 Task: Add Sprouts Organic Lemon Juice to the cart.
Action: Mouse pressed left at (15, 79)
Screenshot: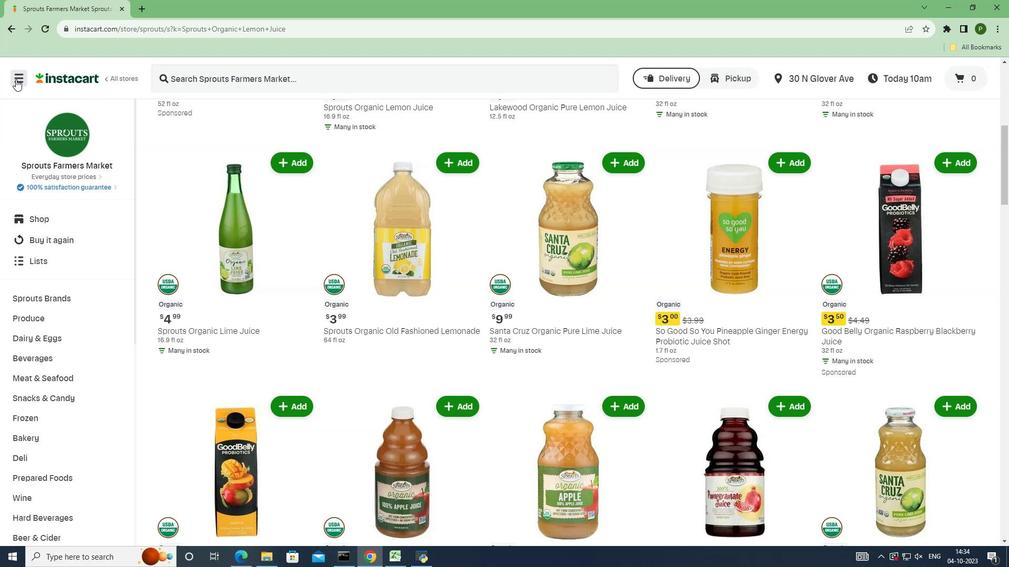 
Action: Mouse moved to (24, 289)
Screenshot: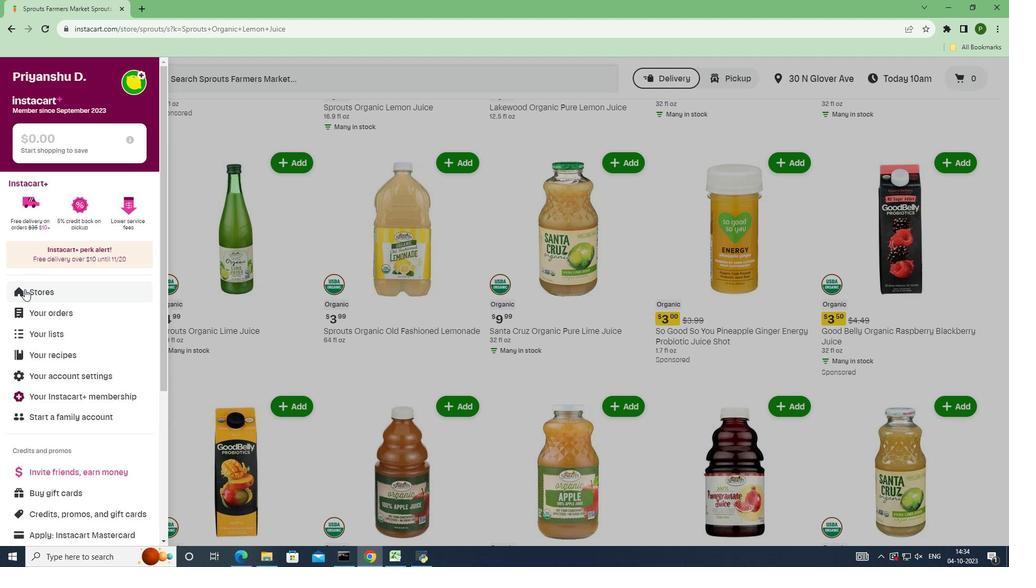 
Action: Mouse pressed left at (24, 289)
Screenshot: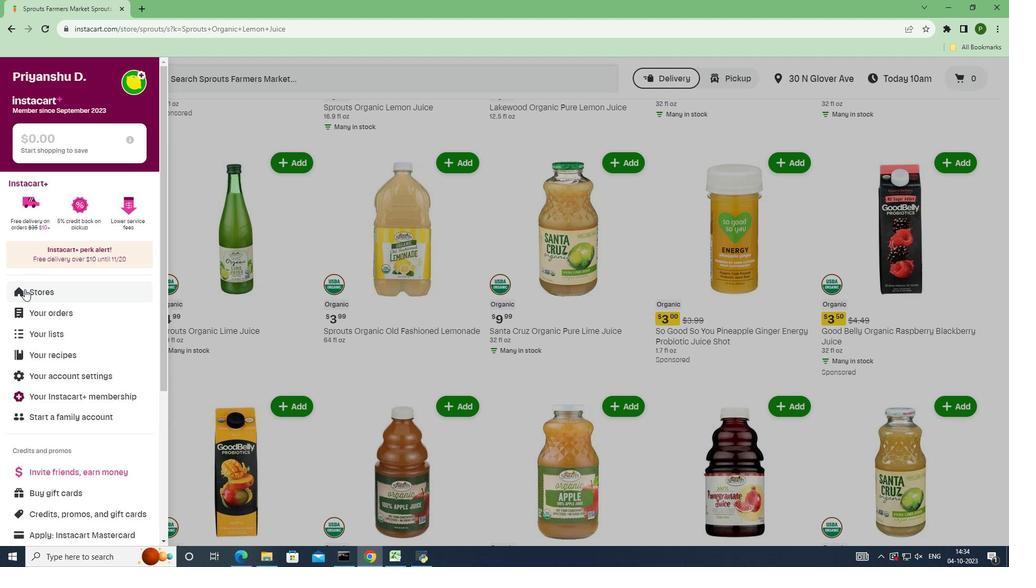 
Action: Mouse moved to (243, 132)
Screenshot: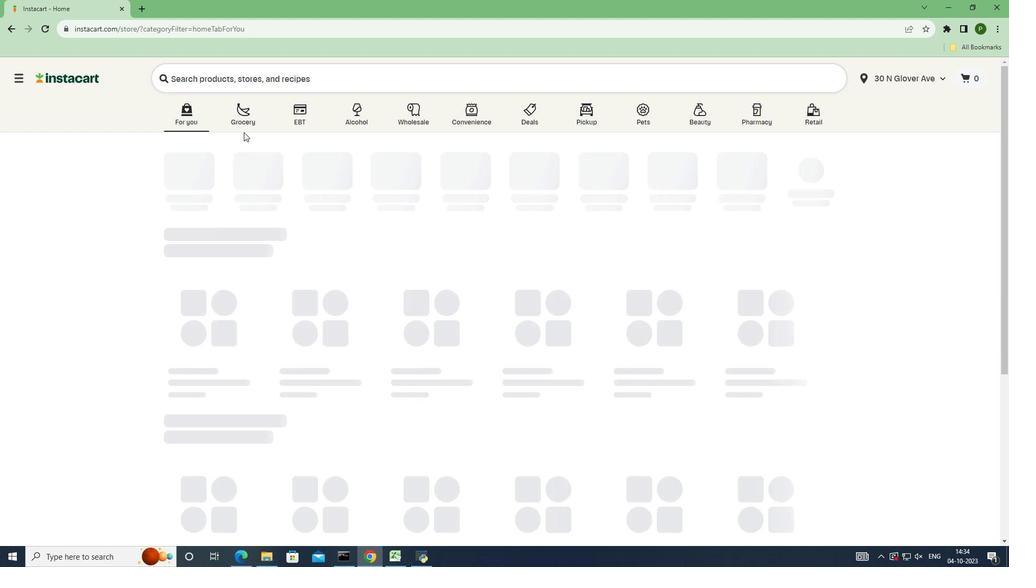 
Action: Mouse pressed left at (243, 132)
Screenshot: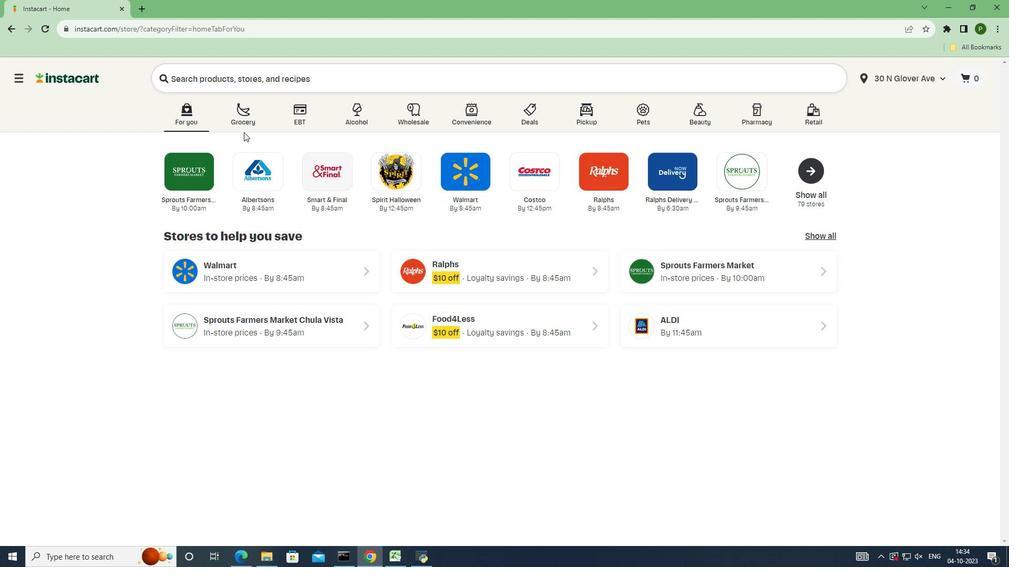 
Action: Mouse moved to (261, 120)
Screenshot: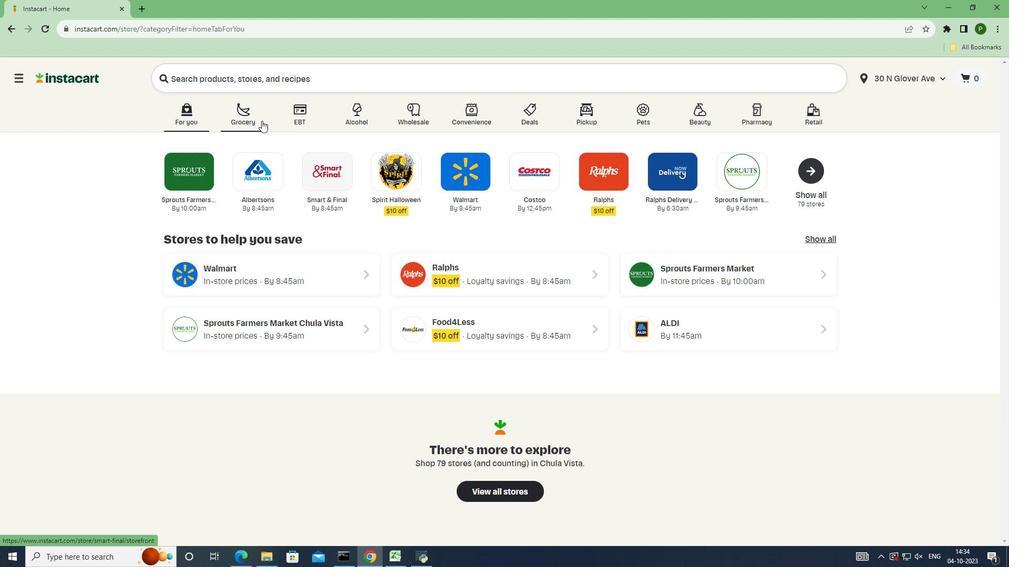 
Action: Mouse pressed left at (261, 120)
Screenshot: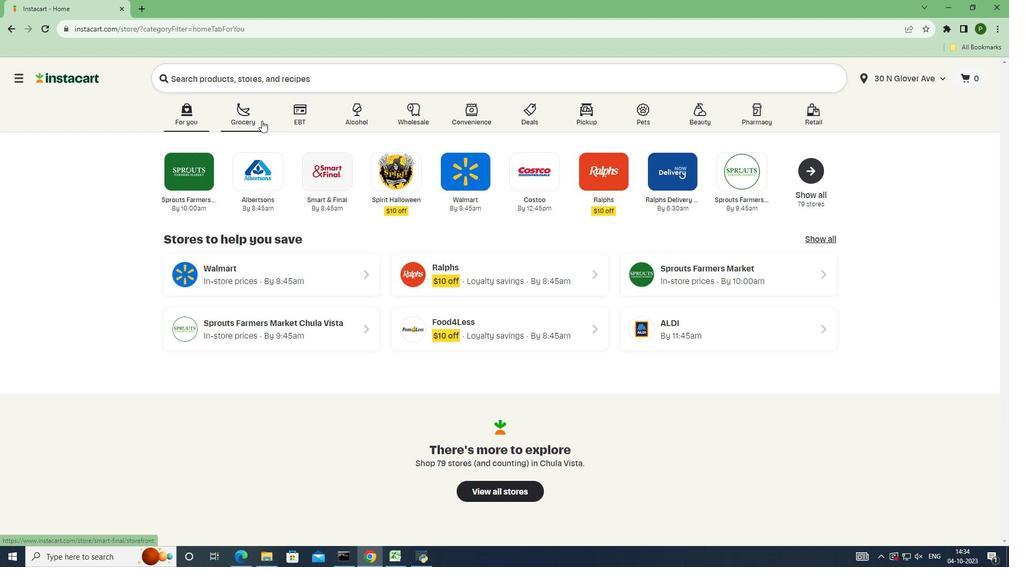 
Action: Mouse moved to (643, 235)
Screenshot: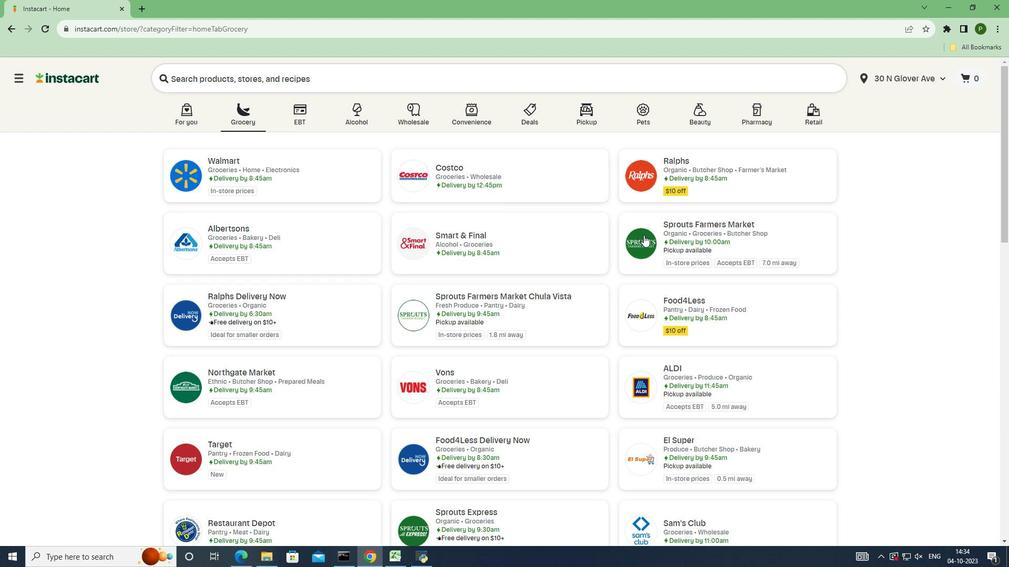
Action: Mouse pressed left at (643, 235)
Screenshot: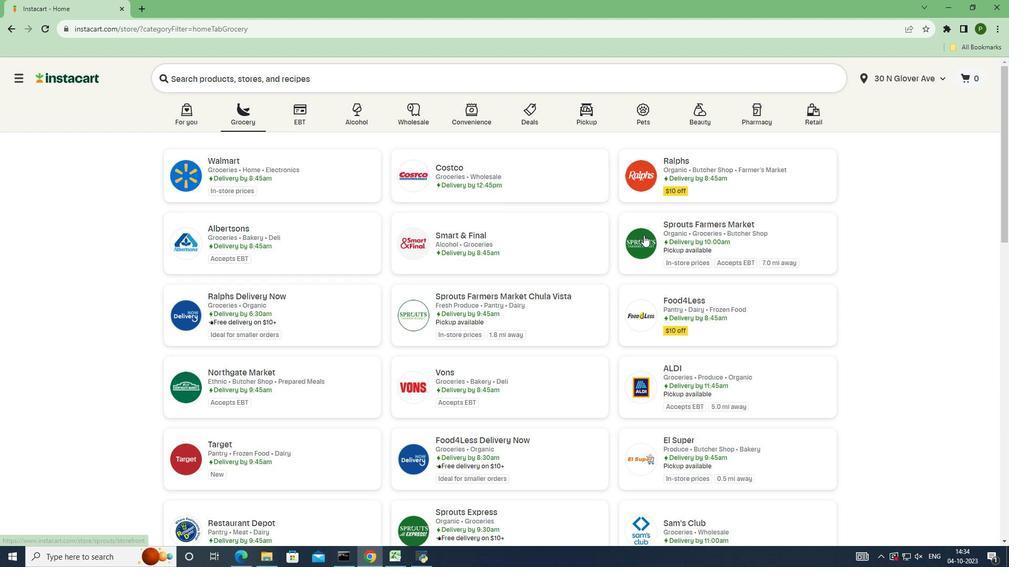 
Action: Mouse moved to (94, 294)
Screenshot: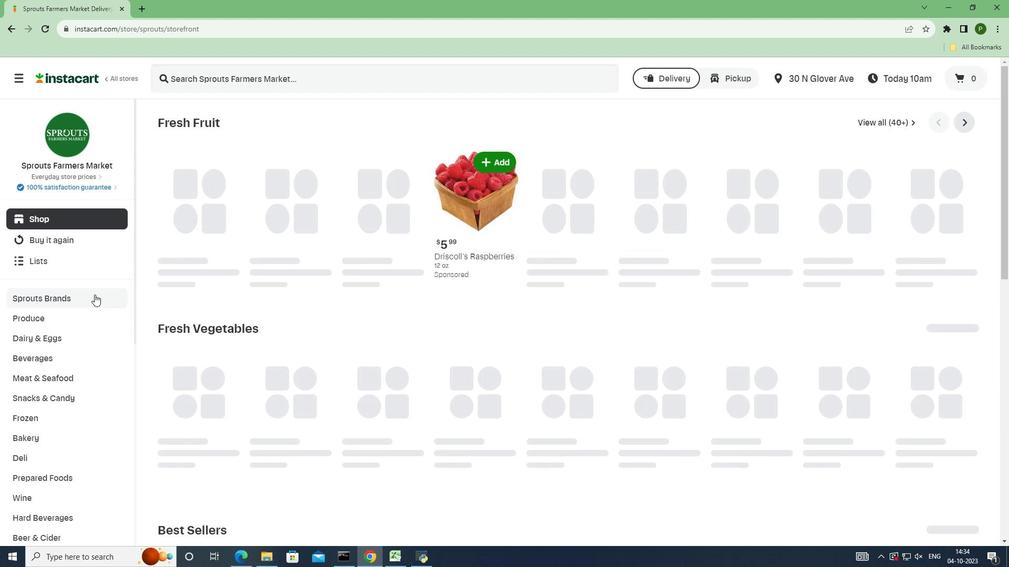
Action: Mouse pressed left at (94, 294)
Screenshot: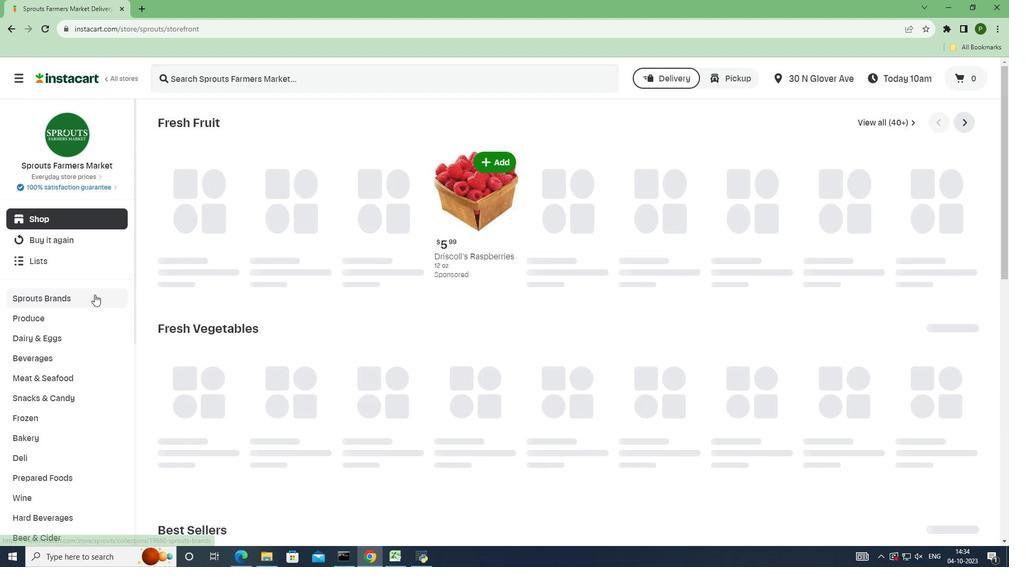 
Action: Mouse moved to (63, 374)
Screenshot: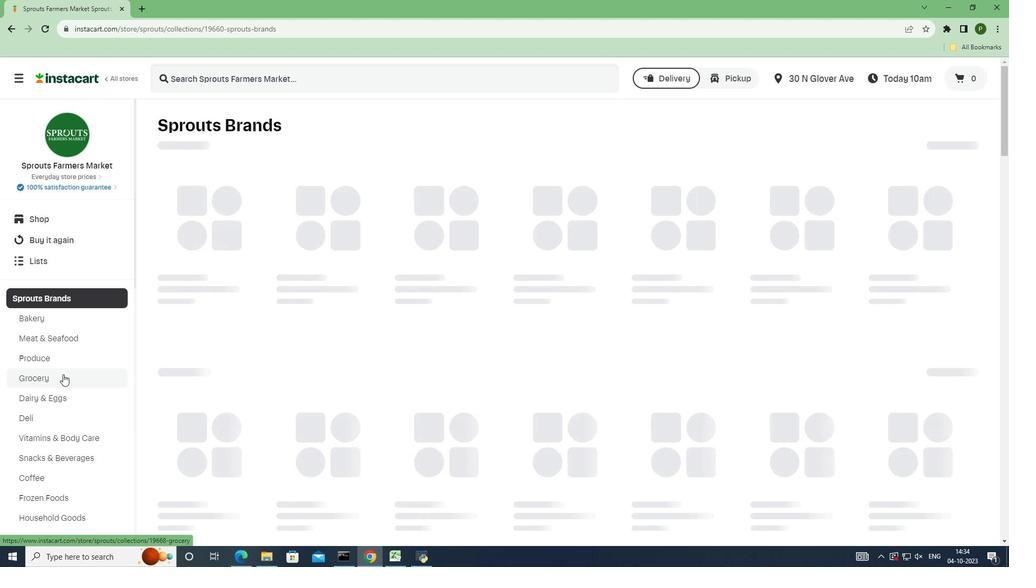 
Action: Mouse pressed left at (63, 374)
Screenshot: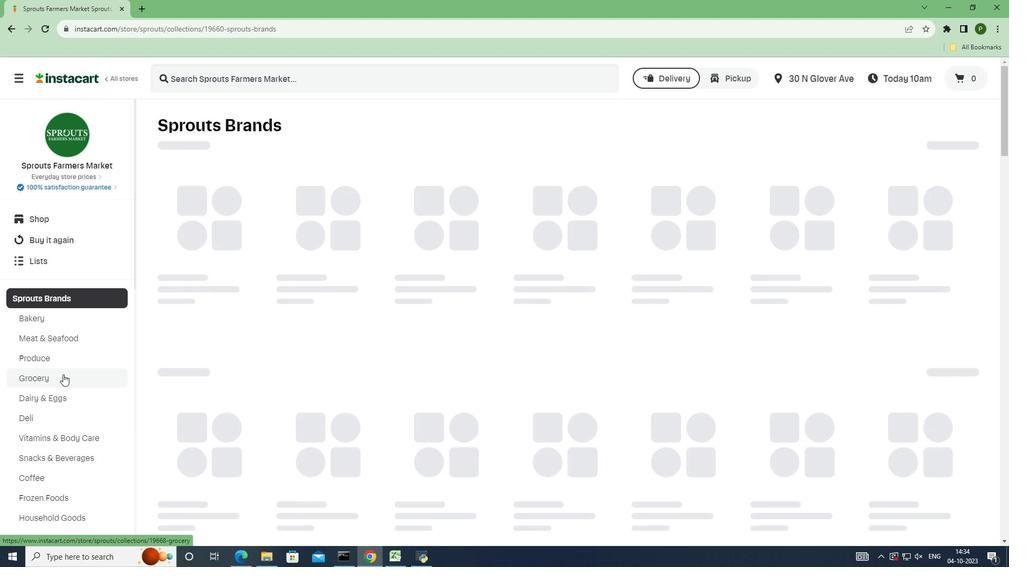 
Action: Mouse moved to (189, 217)
Screenshot: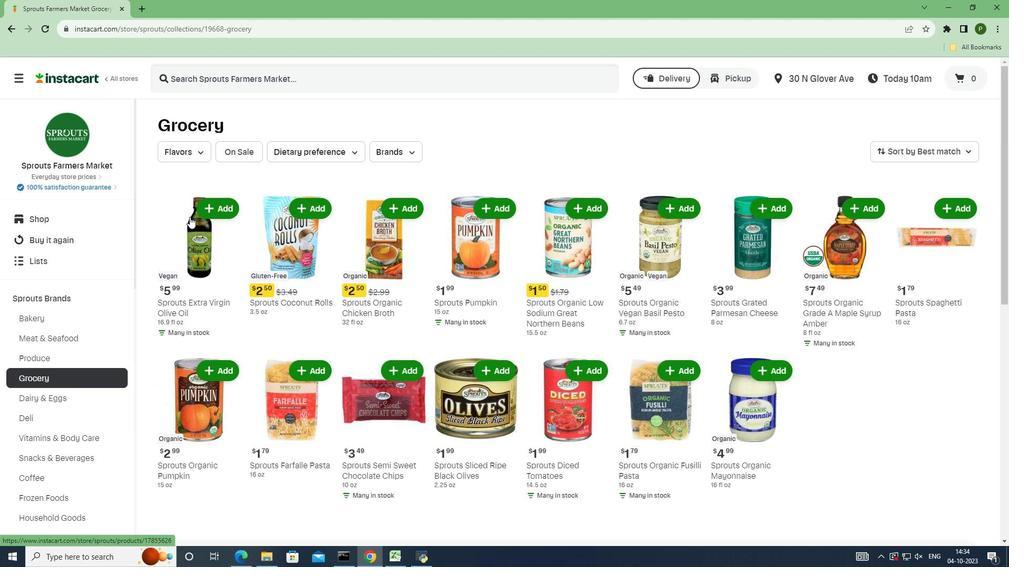 
Action: Mouse scrolled (189, 216) with delta (0, 0)
Screenshot: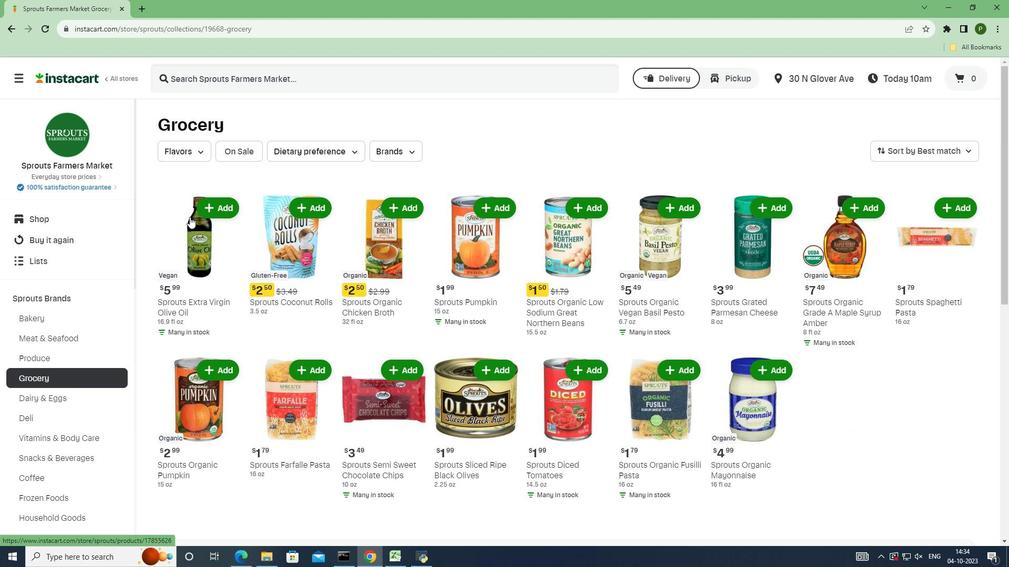
Action: Mouse scrolled (189, 216) with delta (0, 0)
Screenshot: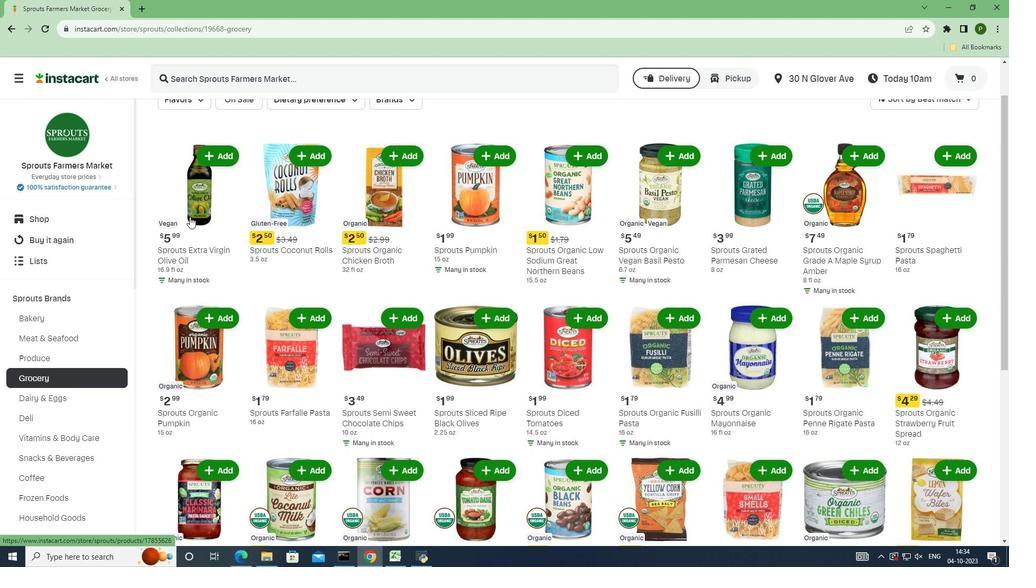 
Action: Mouse scrolled (189, 216) with delta (0, 0)
Screenshot: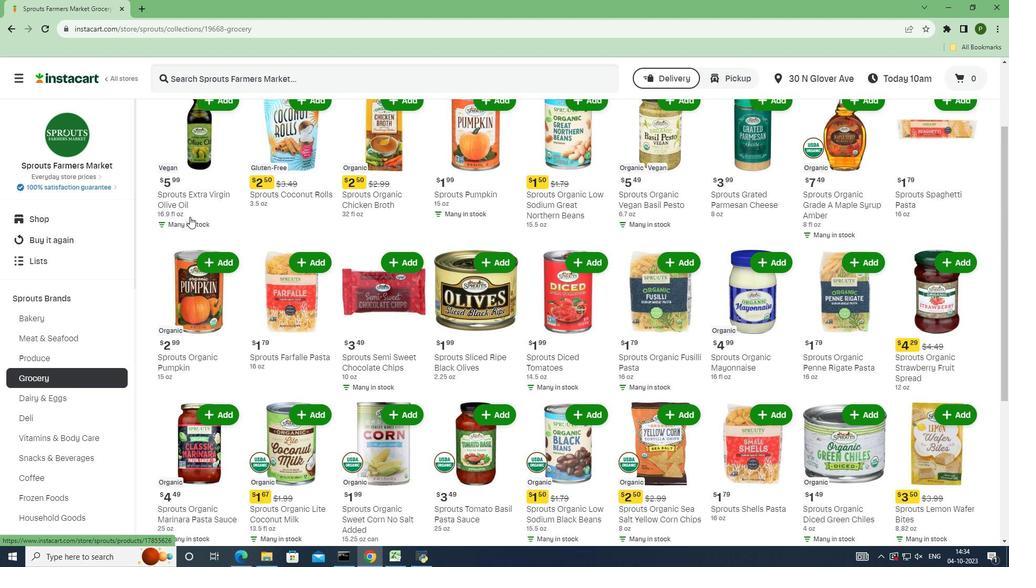
Action: Mouse scrolled (189, 216) with delta (0, 0)
Screenshot: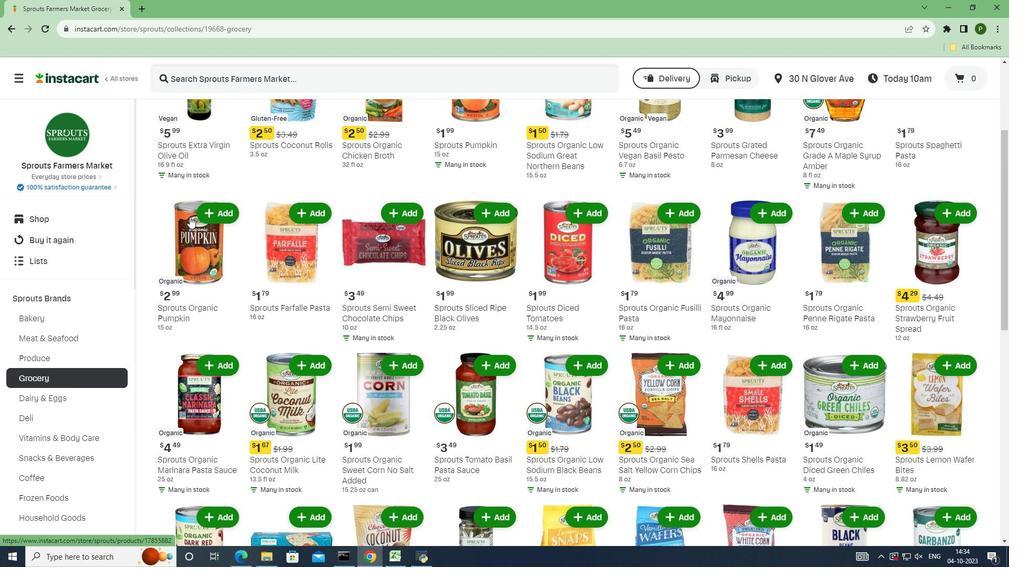 
Action: Mouse scrolled (189, 216) with delta (0, 0)
Screenshot: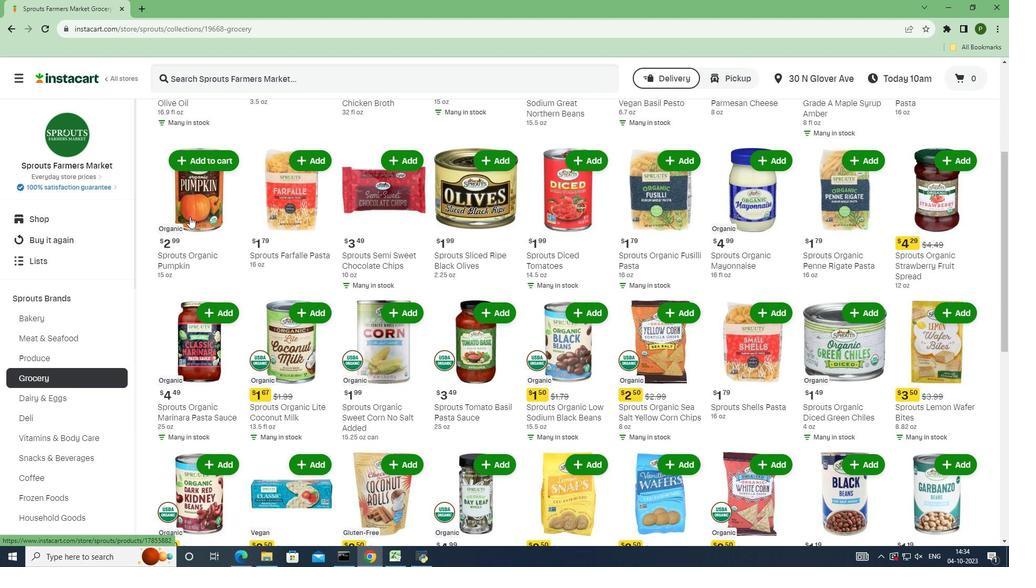 
Action: Mouse scrolled (189, 216) with delta (0, 0)
Screenshot: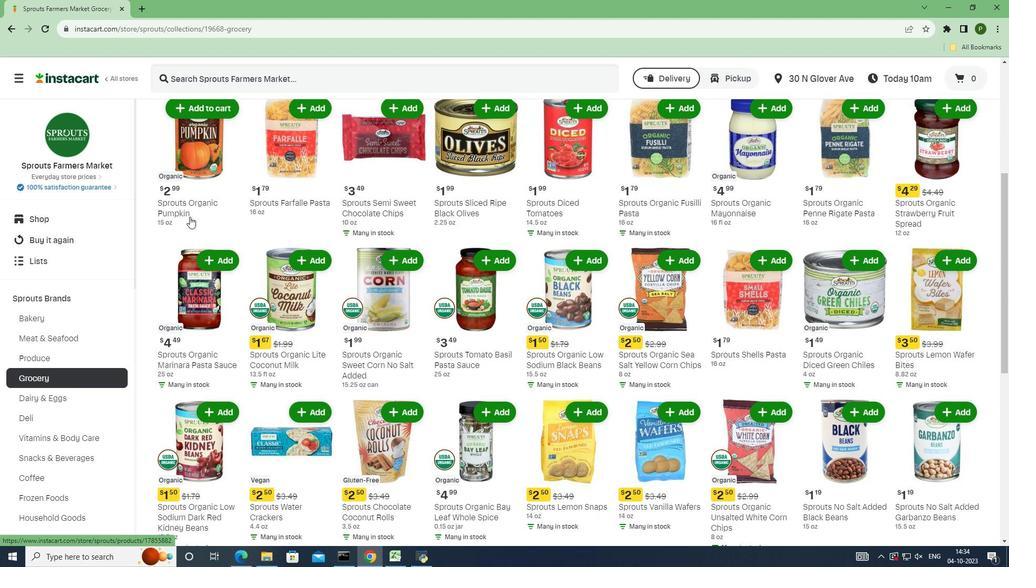 
Action: Mouse scrolled (189, 216) with delta (0, 0)
Screenshot: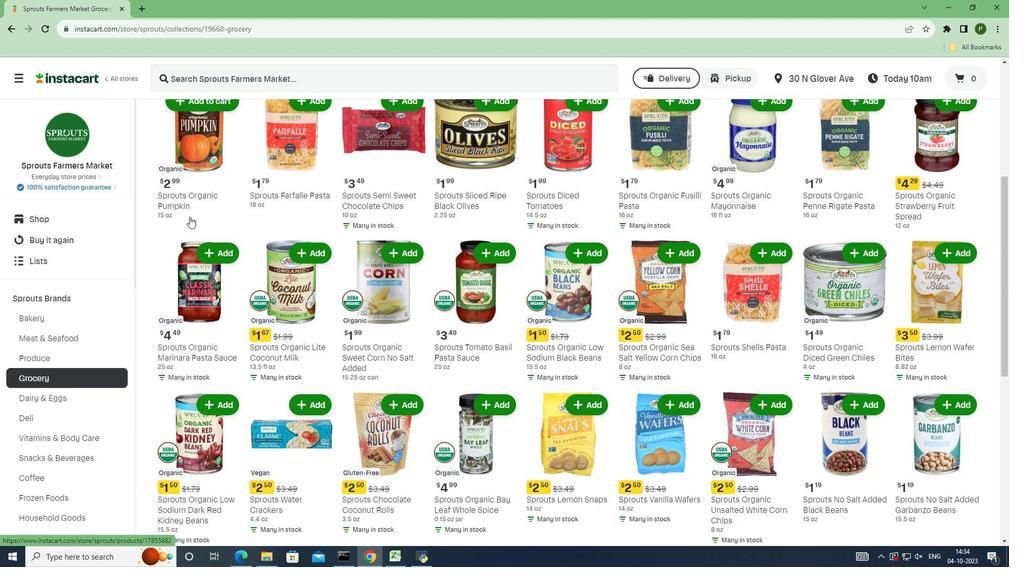 
Action: Mouse scrolled (189, 216) with delta (0, 0)
Screenshot: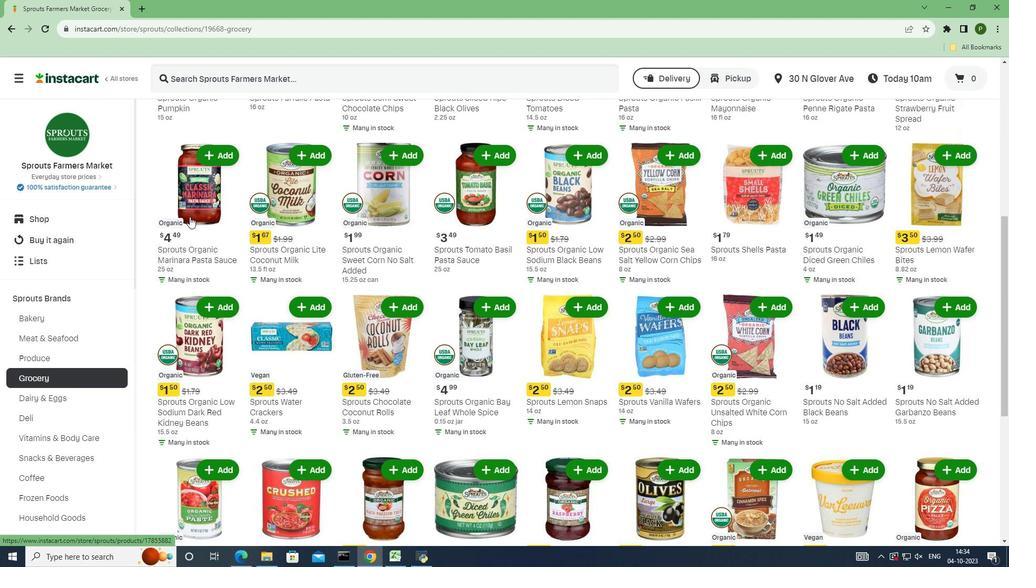 
Action: Mouse scrolled (189, 216) with delta (0, 0)
Screenshot: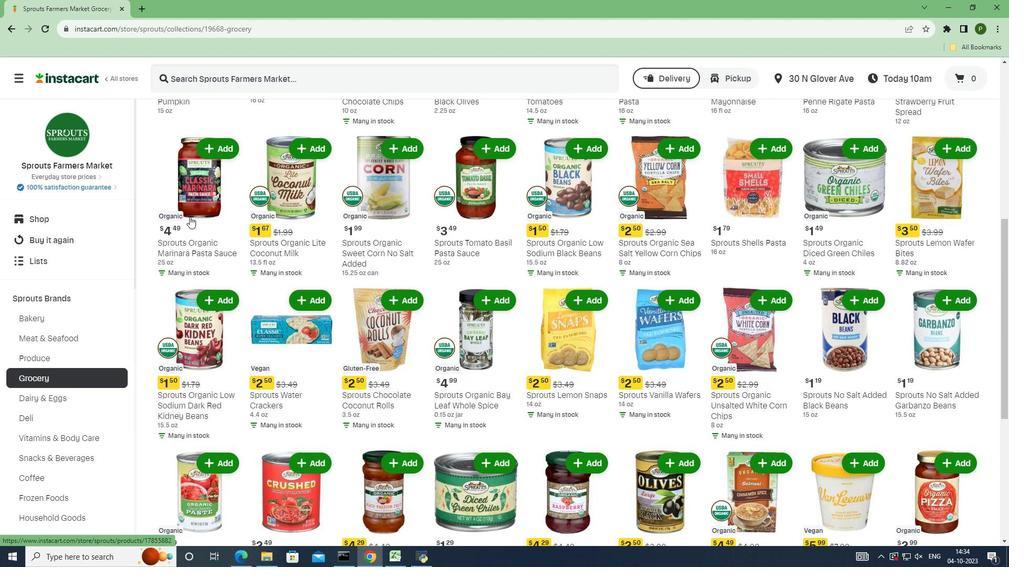 
Action: Mouse scrolled (189, 216) with delta (0, 0)
Screenshot: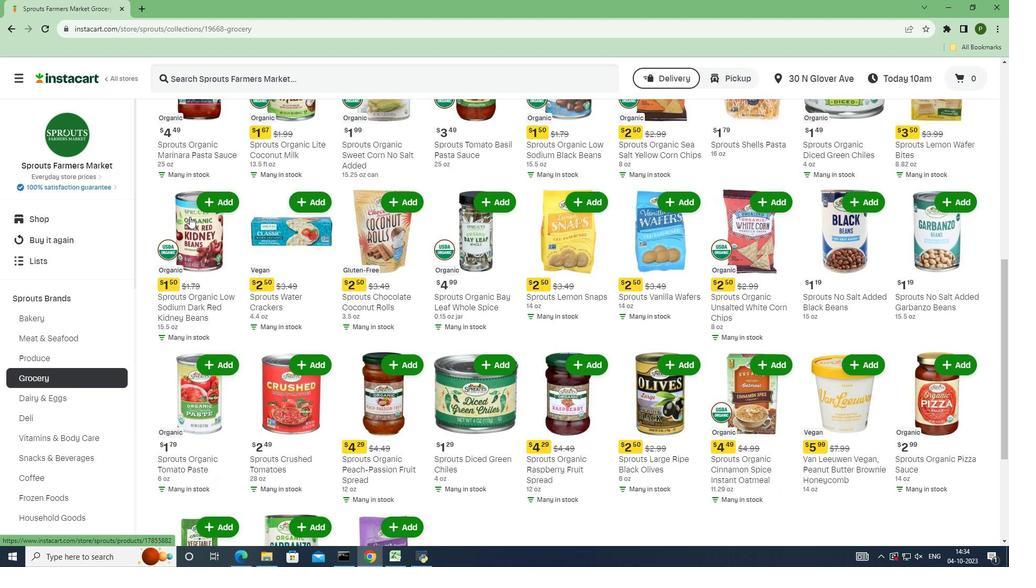 
Action: Mouse scrolled (189, 216) with delta (0, 0)
Screenshot: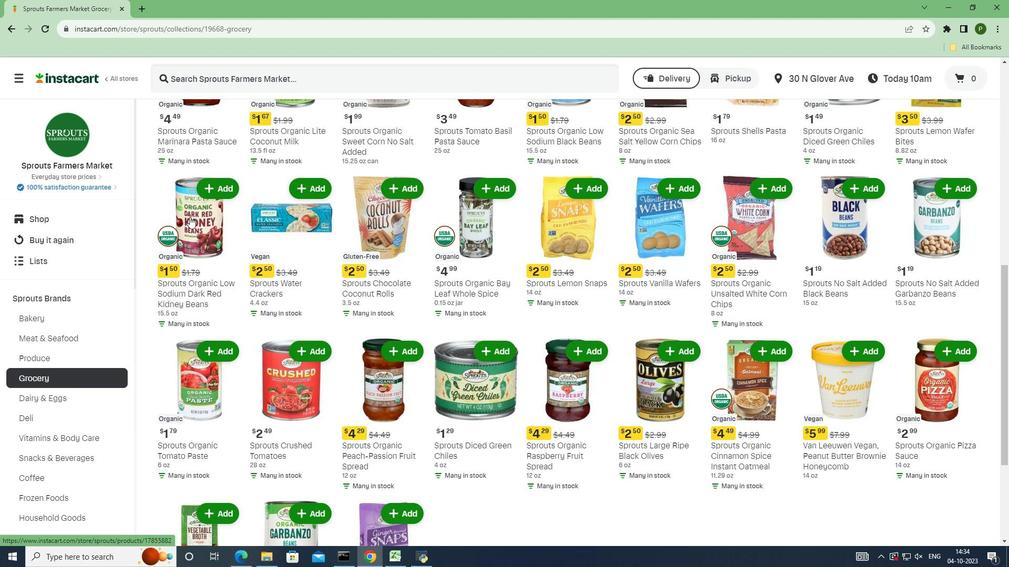 
Action: Mouse scrolled (189, 216) with delta (0, 0)
Screenshot: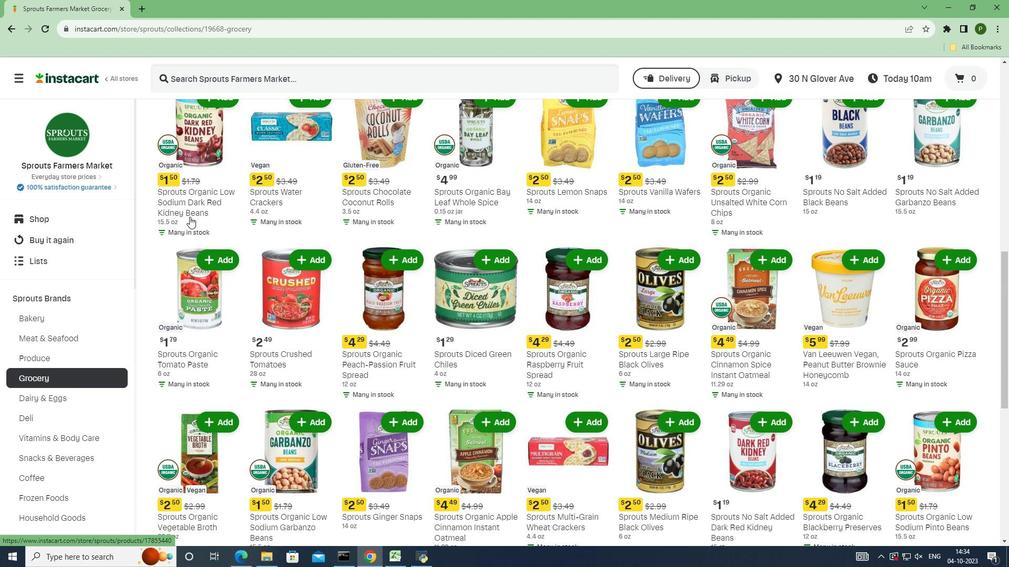 
Action: Mouse scrolled (189, 216) with delta (0, 0)
Screenshot: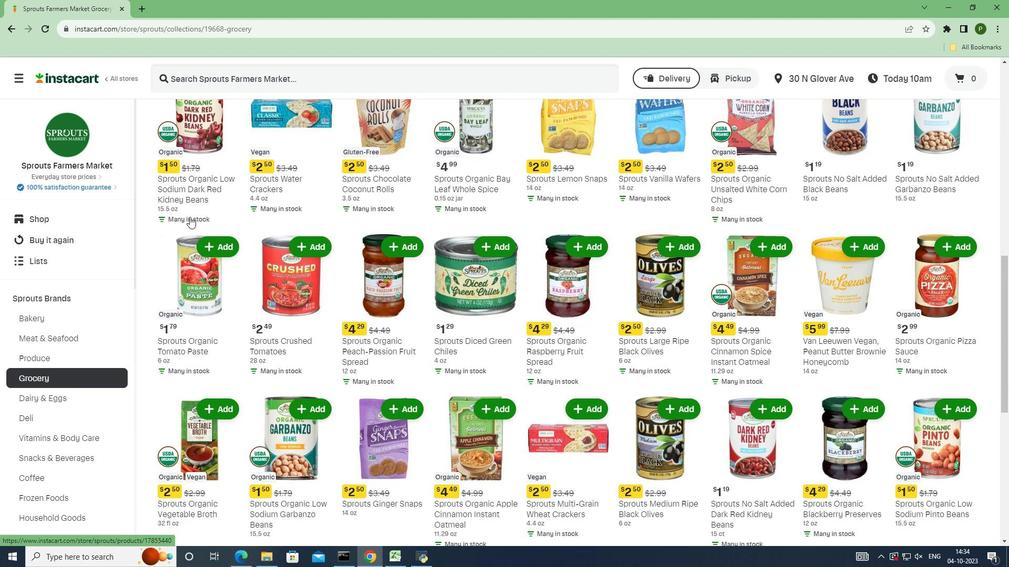 
Action: Mouse scrolled (189, 216) with delta (0, 0)
Screenshot: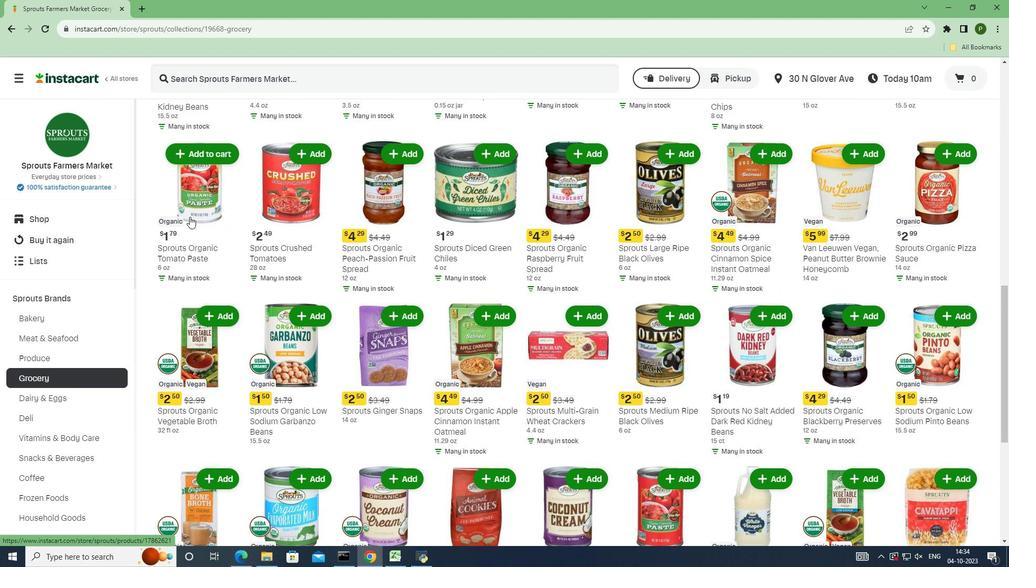 
Action: Mouse scrolled (189, 216) with delta (0, 0)
Screenshot: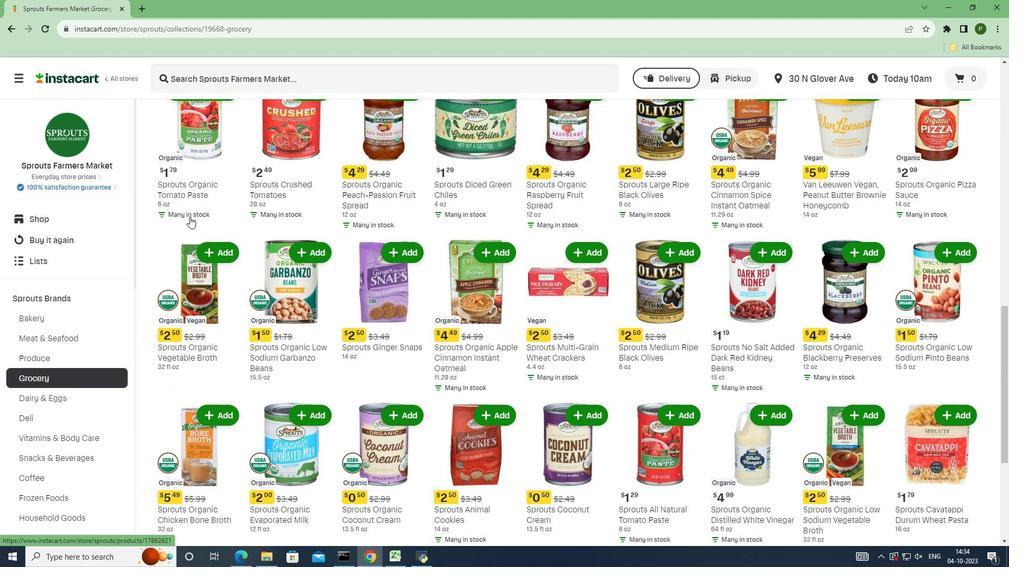 
Action: Mouse scrolled (189, 216) with delta (0, 0)
Screenshot: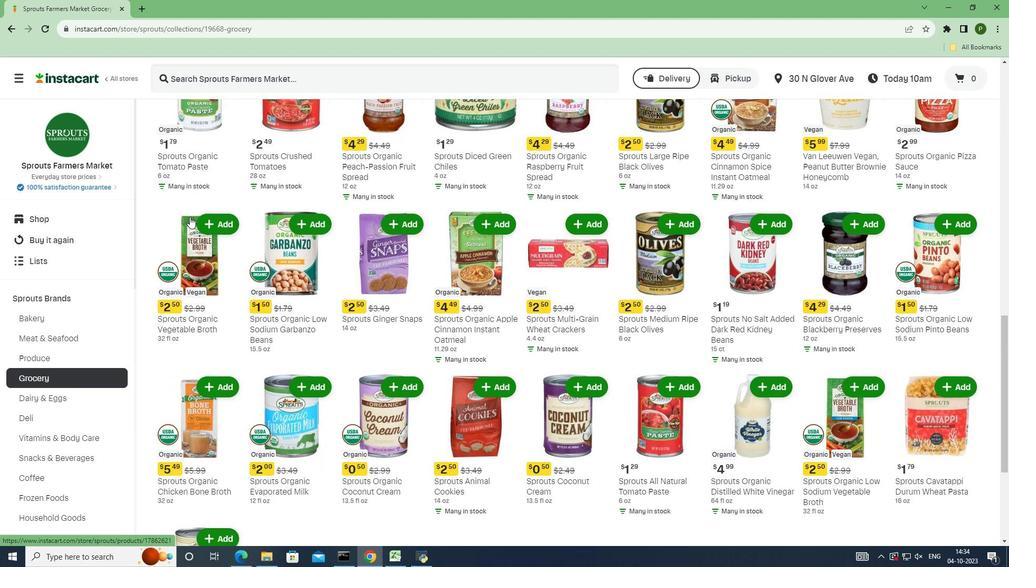 
Action: Mouse scrolled (189, 216) with delta (0, 0)
Screenshot: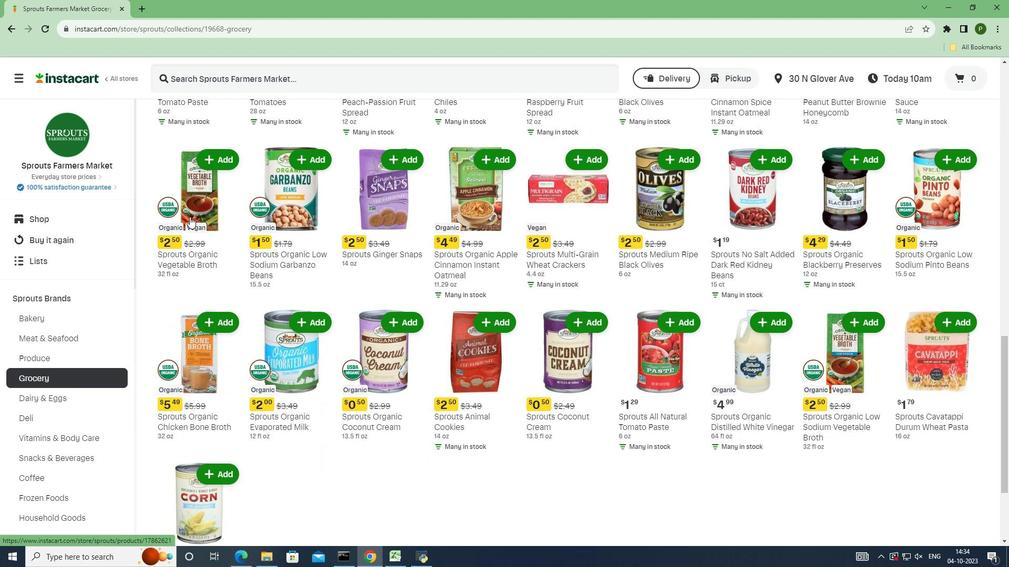 
Action: Mouse scrolled (189, 216) with delta (0, 0)
Screenshot: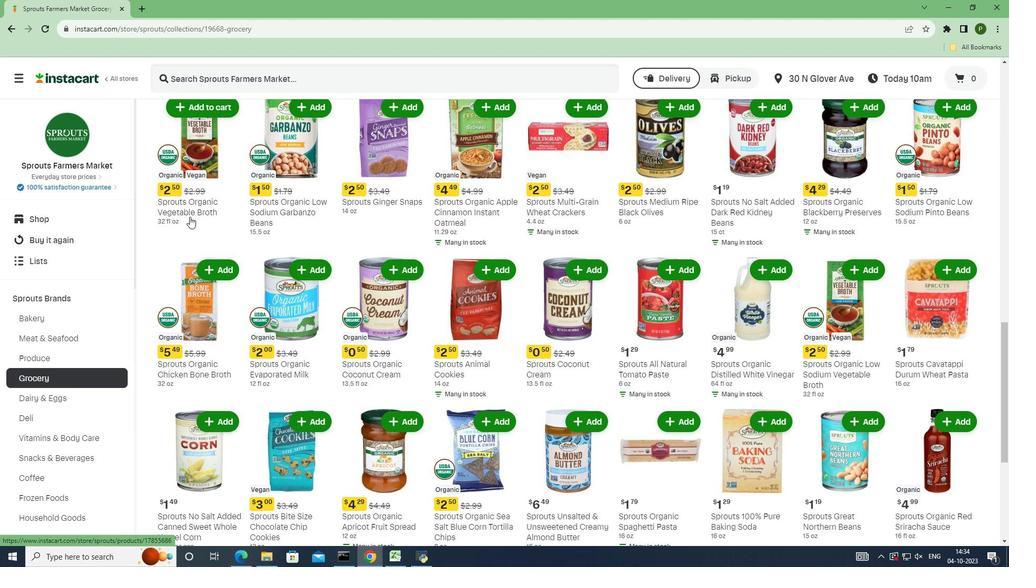 
Action: Mouse scrolled (189, 216) with delta (0, 0)
Screenshot: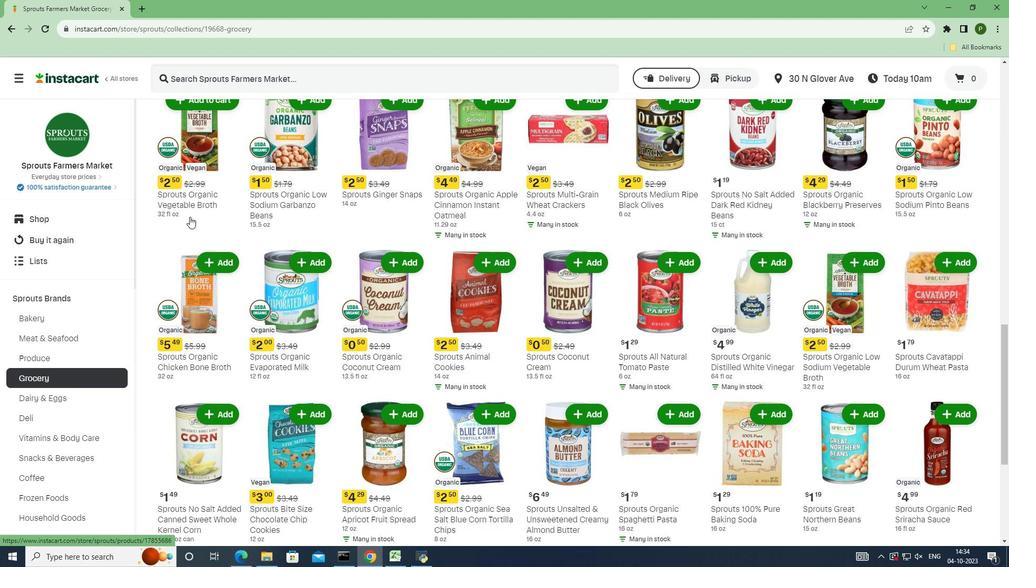 
Action: Mouse scrolled (189, 216) with delta (0, 0)
Screenshot: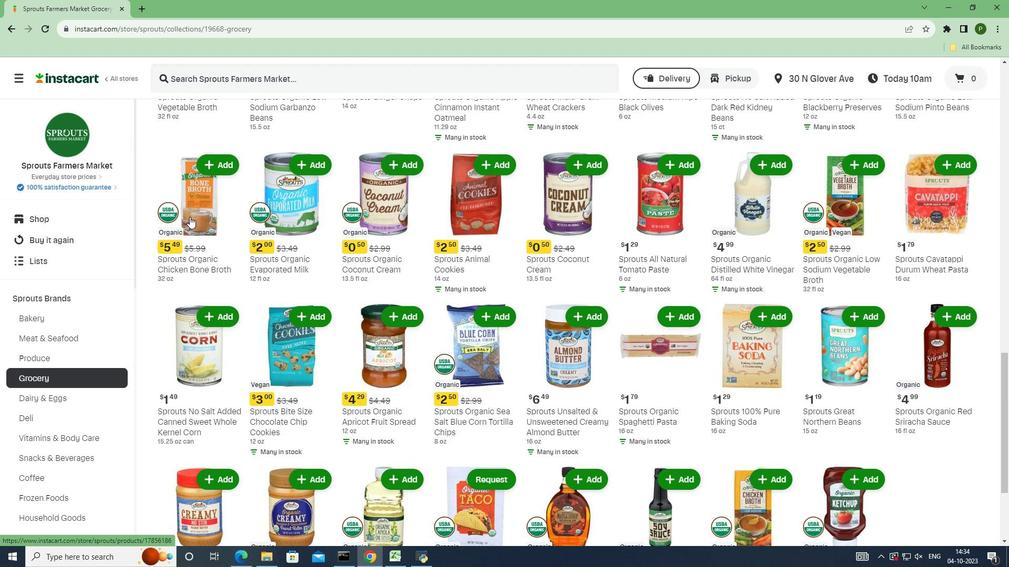 
Action: Mouse scrolled (189, 216) with delta (0, 0)
Screenshot: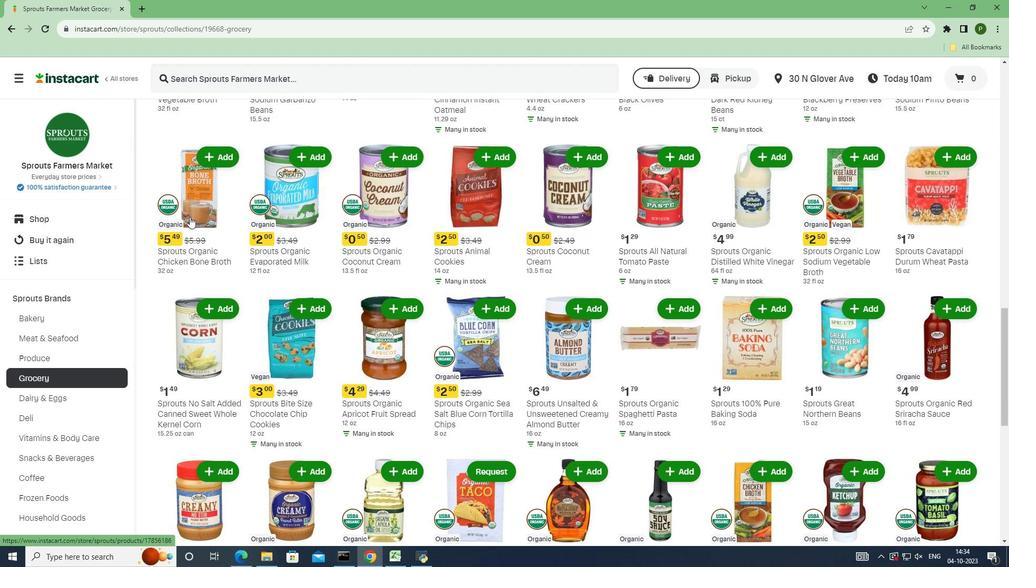 
Action: Mouse scrolled (189, 216) with delta (0, 0)
Screenshot: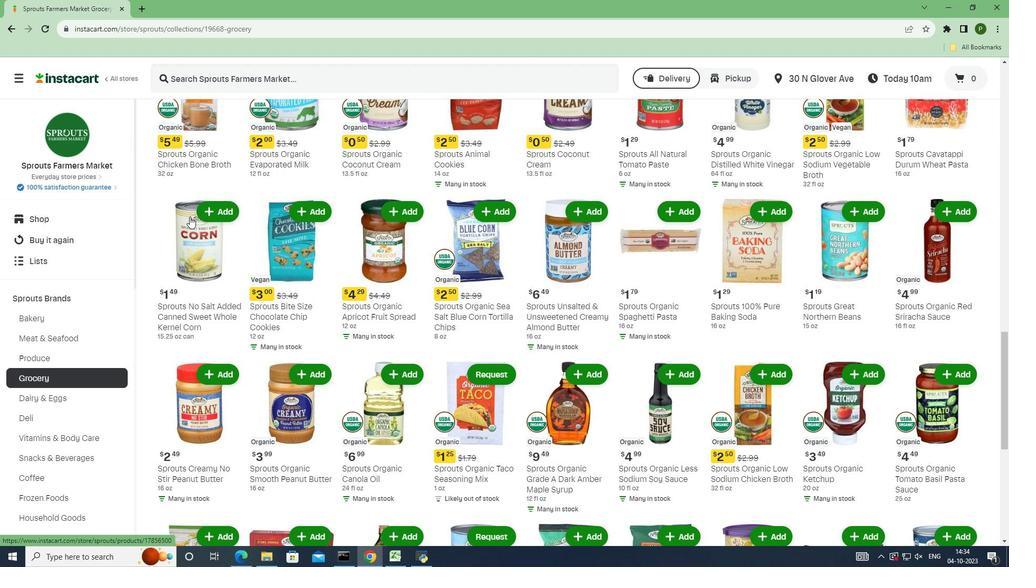 
Action: Mouse scrolled (189, 216) with delta (0, 0)
Screenshot: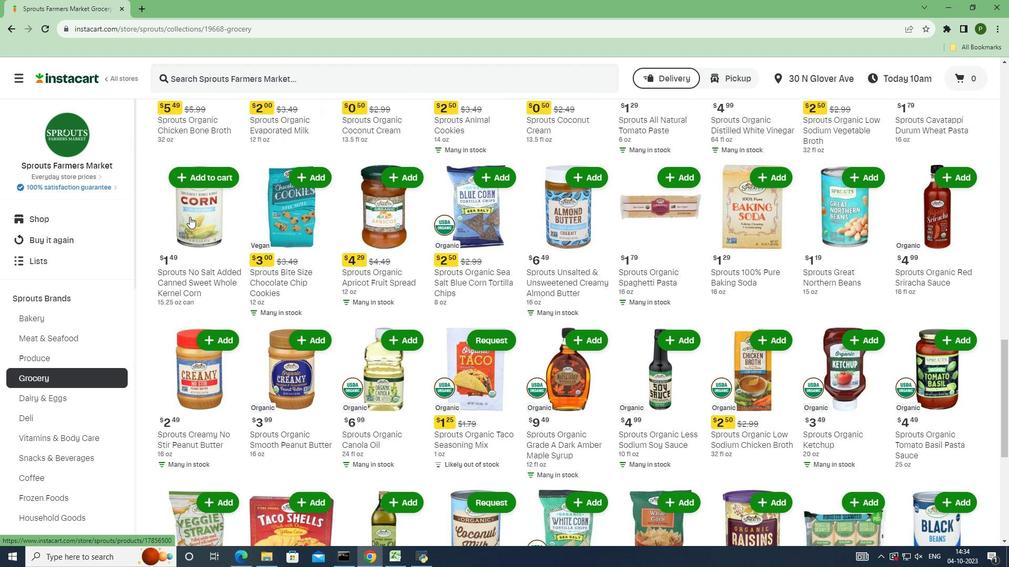 
Action: Mouse scrolled (189, 216) with delta (0, 0)
Screenshot: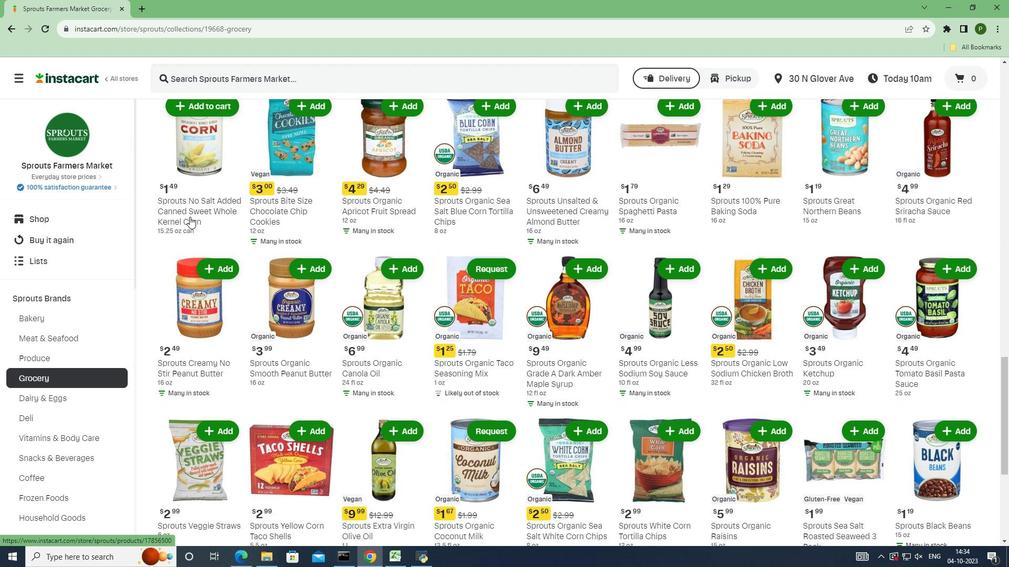 
Action: Mouse scrolled (189, 216) with delta (0, 0)
Screenshot: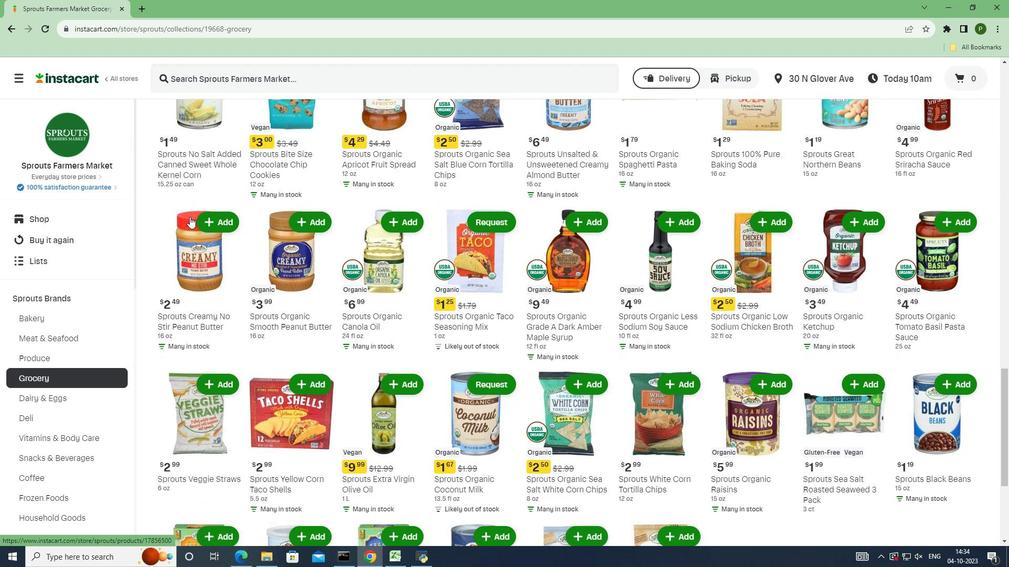 
Action: Mouse scrolled (189, 216) with delta (0, 0)
Screenshot: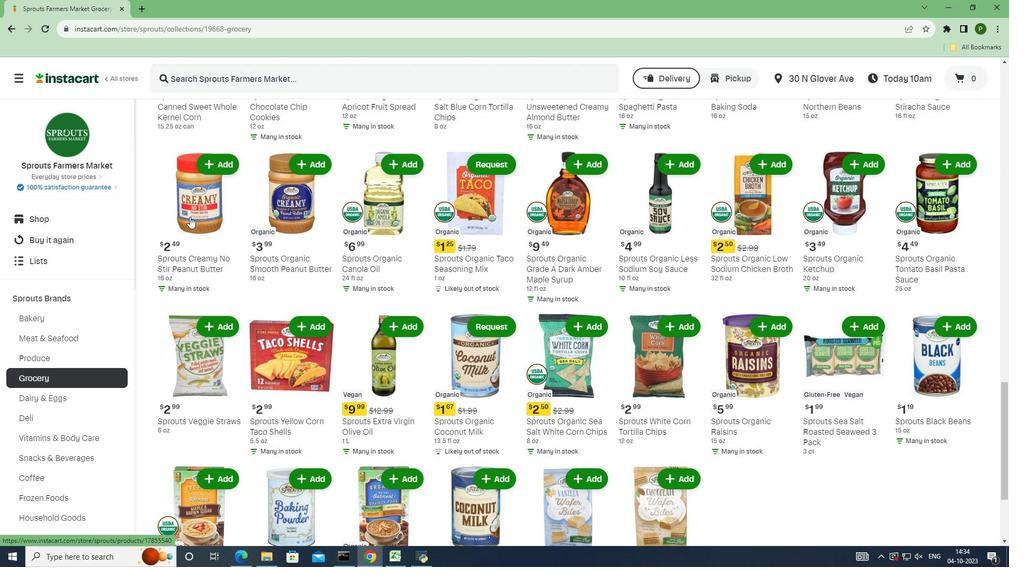 
Action: Mouse scrolled (189, 216) with delta (0, 0)
Screenshot: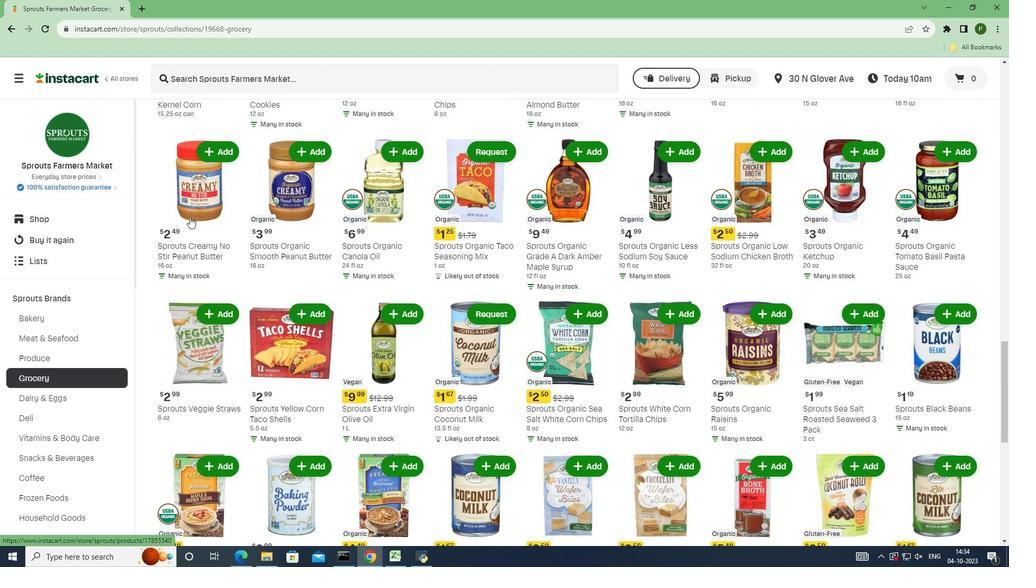 
Action: Mouse scrolled (189, 216) with delta (0, 0)
Screenshot: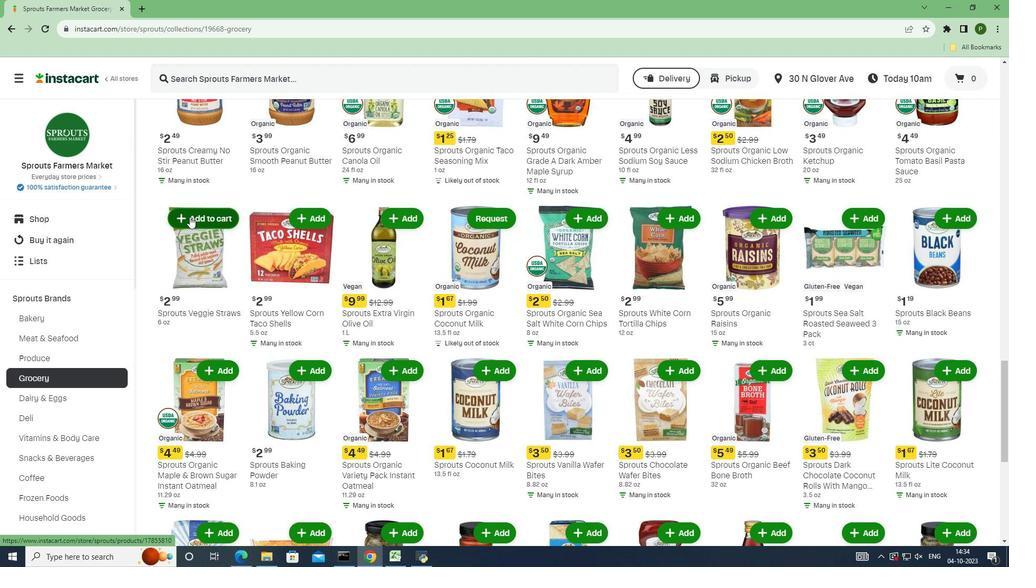 
Action: Mouse scrolled (189, 216) with delta (0, 0)
Screenshot: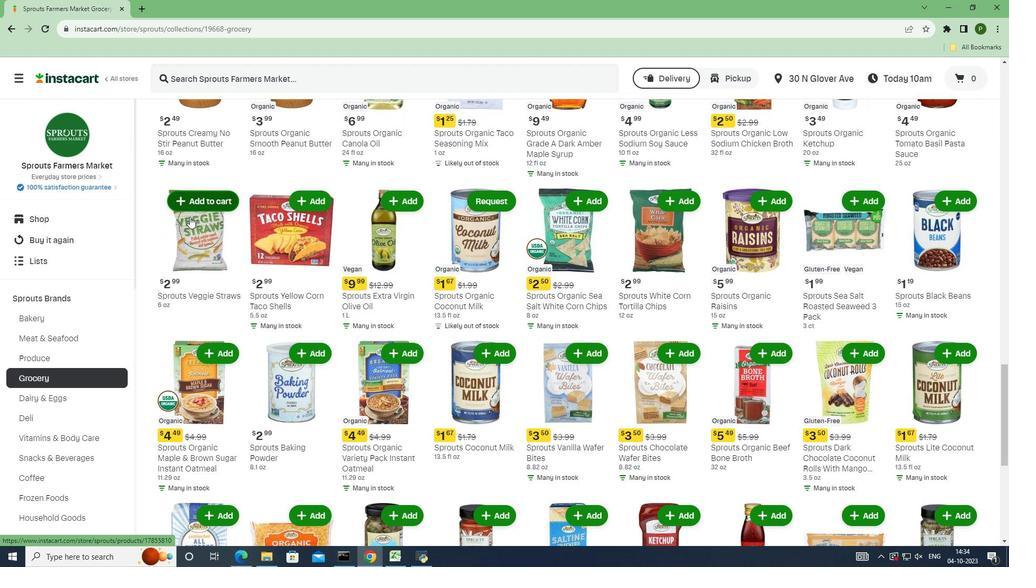 
Action: Mouse scrolled (189, 216) with delta (0, 0)
Screenshot: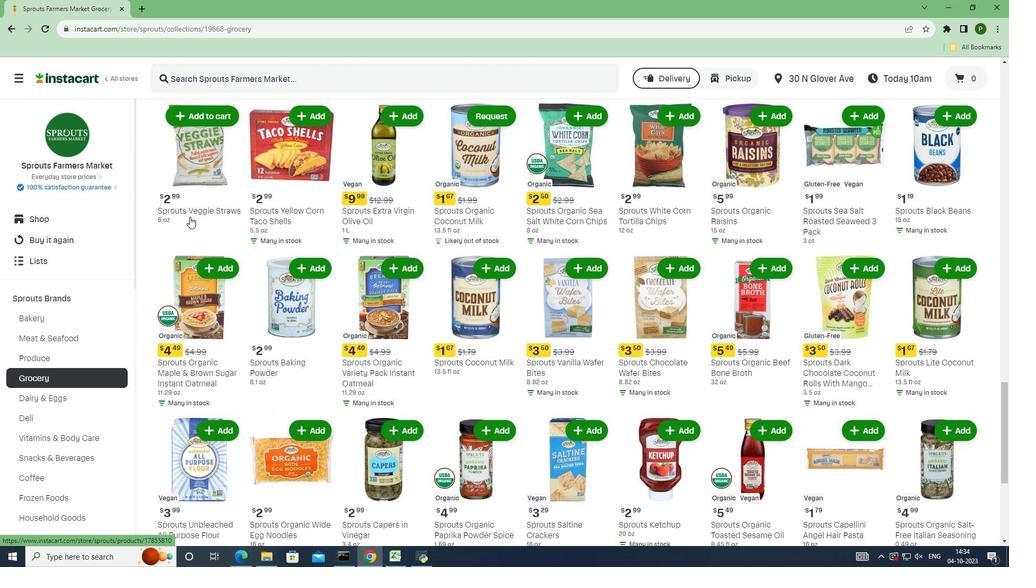 
Action: Mouse scrolled (189, 216) with delta (0, 0)
Screenshot: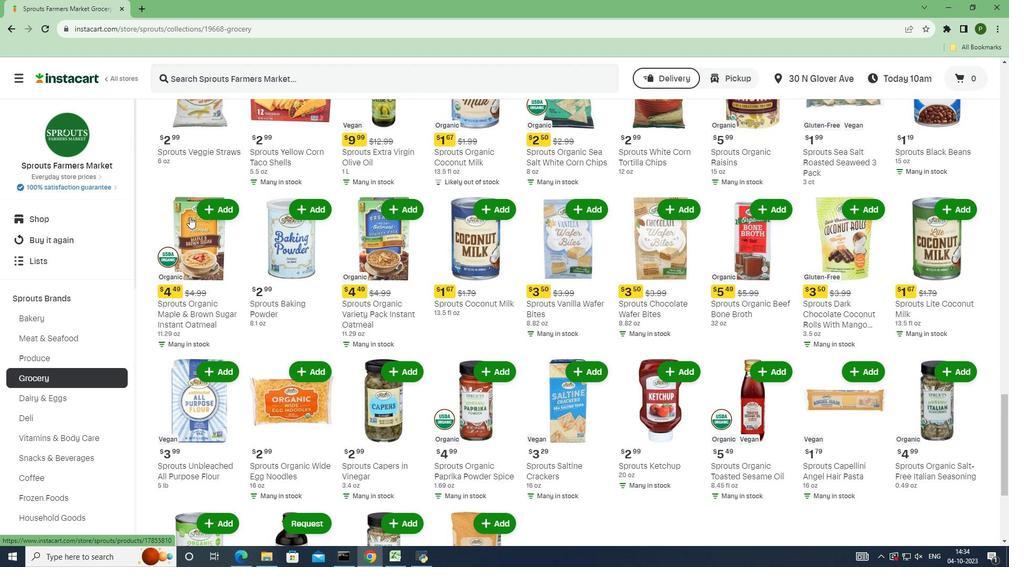 
Action: Mouse scrolled (189, 216) with delta (0, 0)
Screenshot: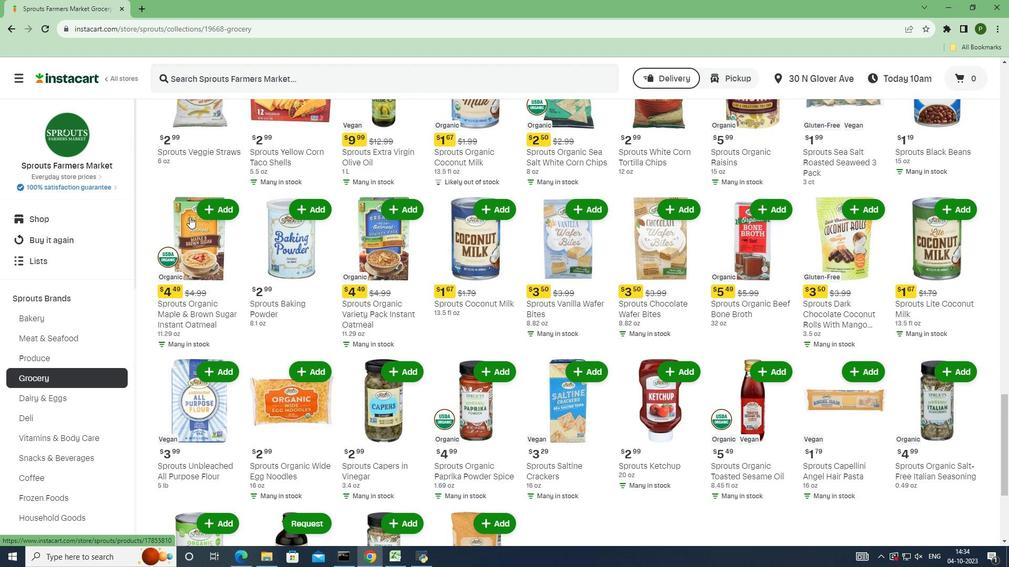 
Action: Mouse scrolled (189, 216) with delta (0, 0)
Screenshot: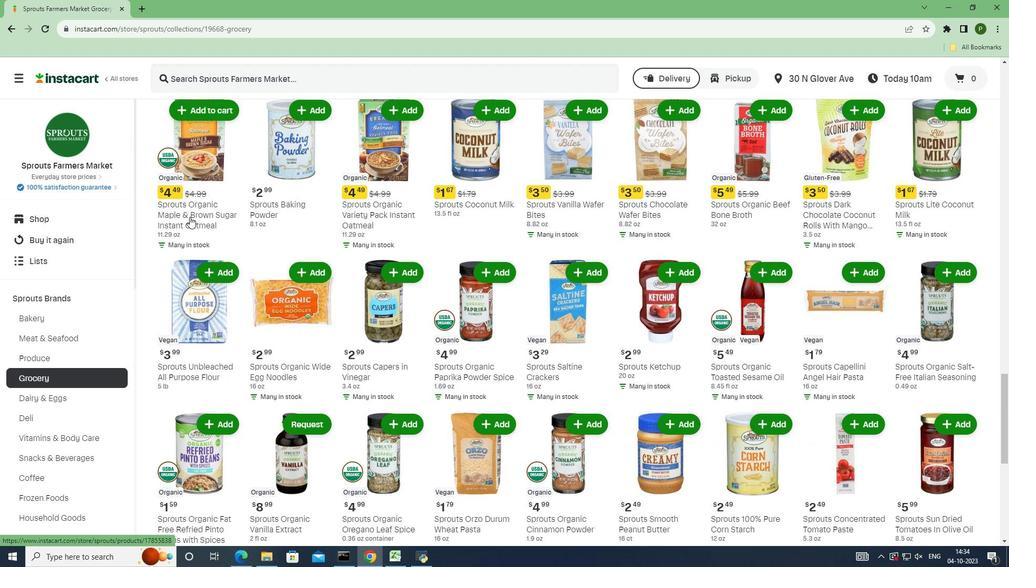 
Action: Mouse scrolled (189, 216) with delta (0, 0)
Screenshot: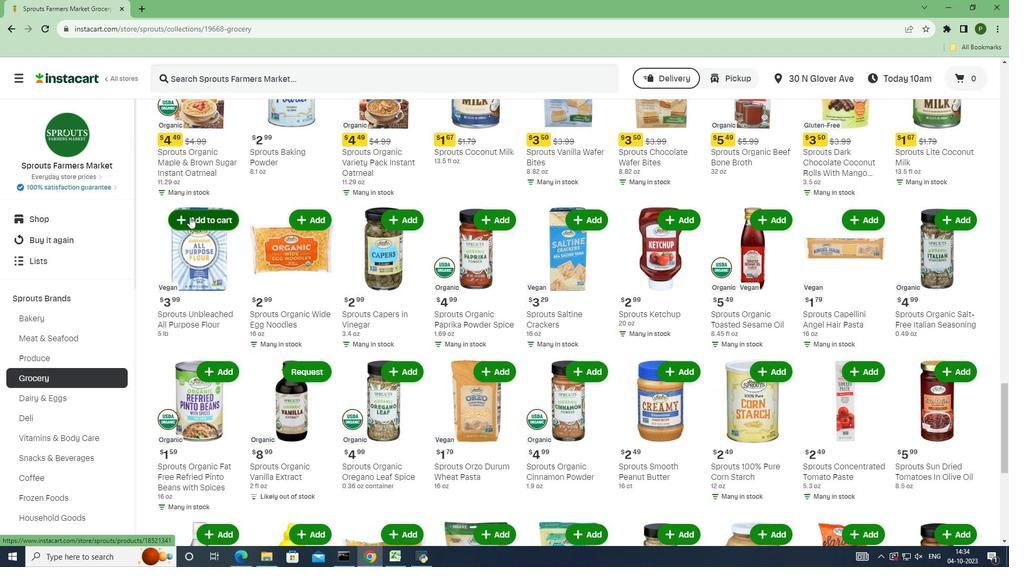 
Action: Mouse scrolled (189, 216) with delta (0, 0)
Screenshot: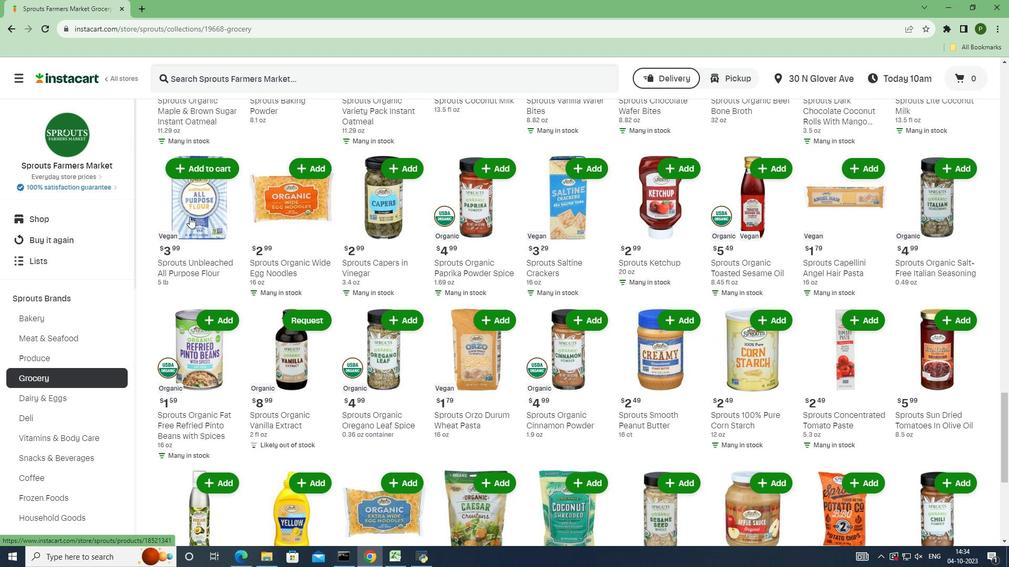 
Action: Mouse scrolled (189, 216) with delta (0, 0)
Screenshot: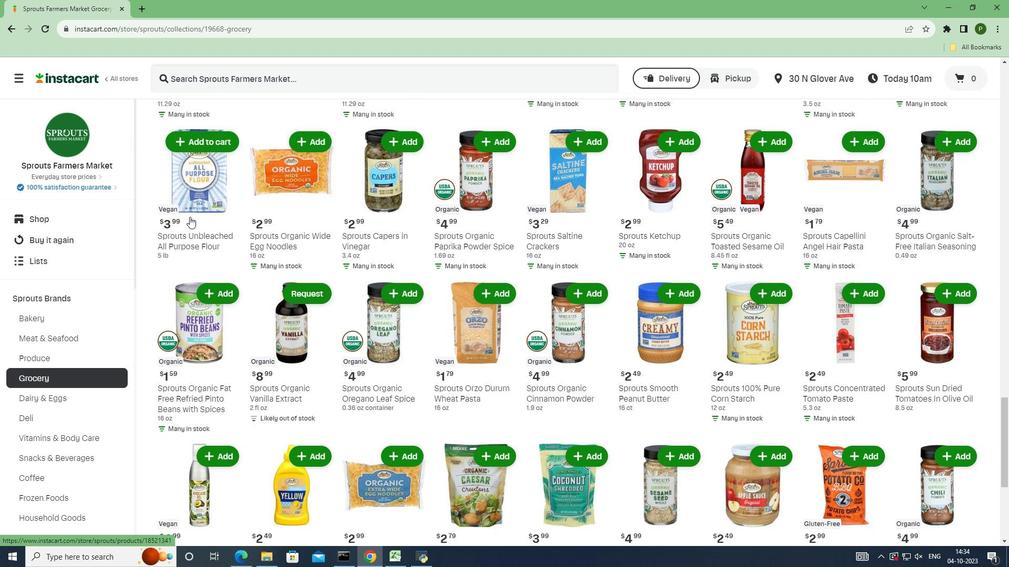 
Action: Mouse scrolled (189, 216) with delta (0, 0)
Screenshot: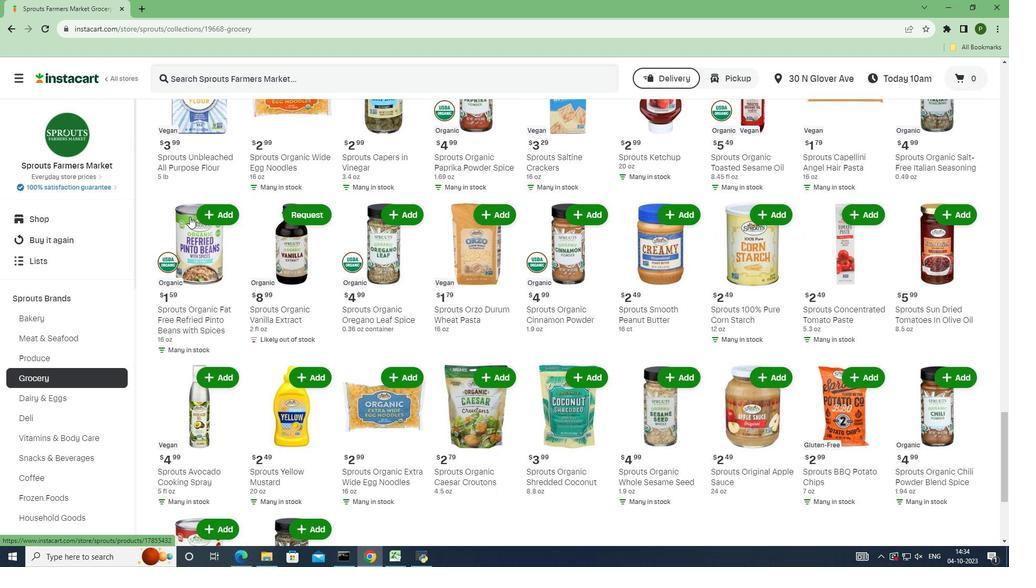 
Action: Mouse scrolled (189, 216) with delta (0, 0)
Screenshot: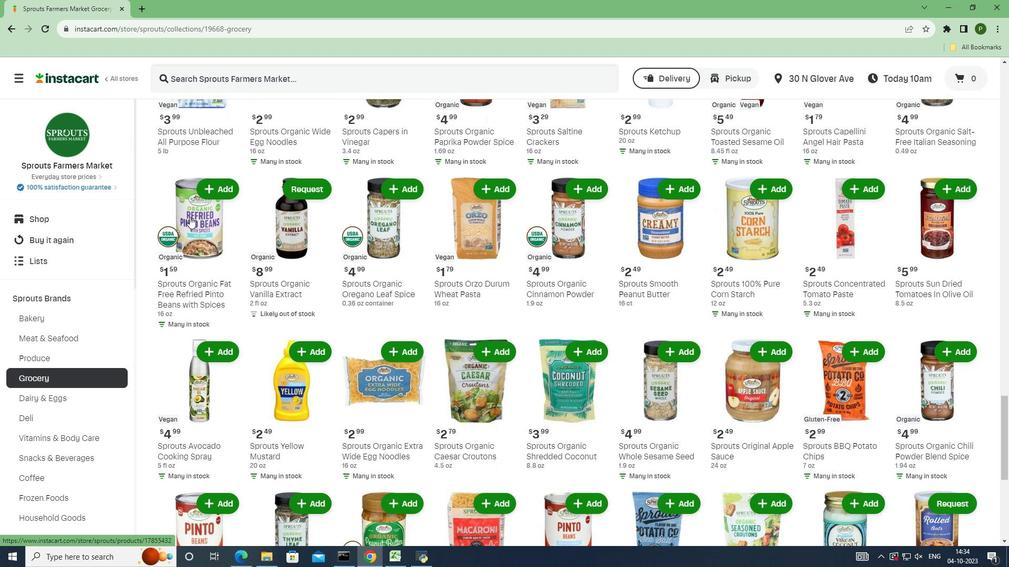 
Action: Mouse scrolled (189, 216) with delta (0, 0)
Screenshot: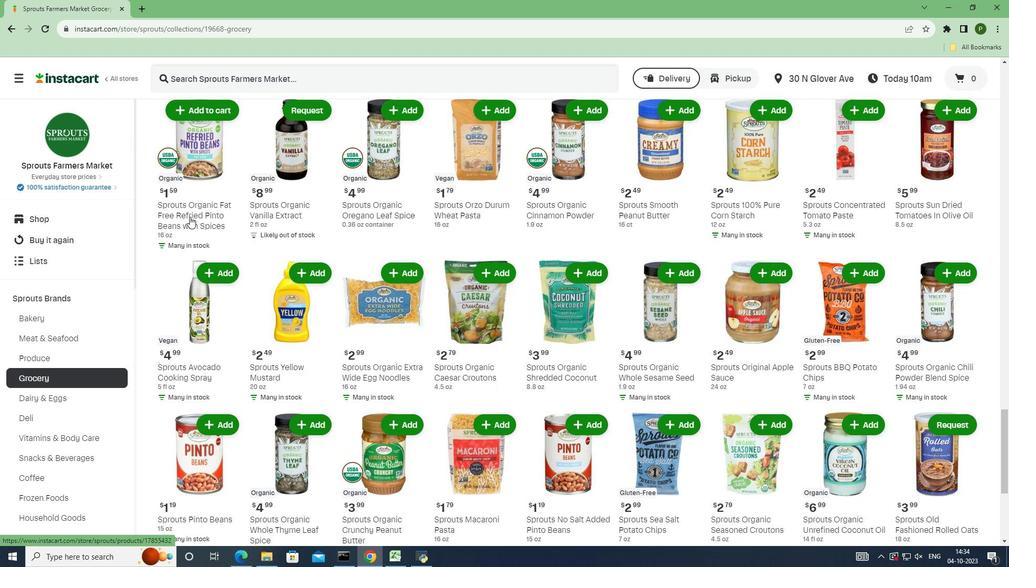 
Action: Mouse scrolled (189, 216) with delta (0, 0)
Screenshot: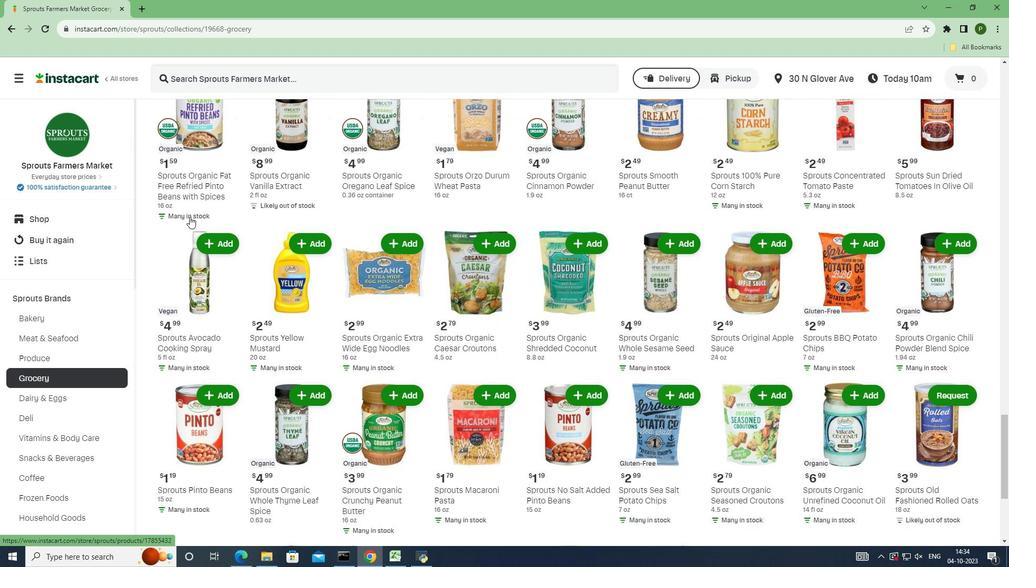 
Action: Mouse scrolled (189, 216) with delta (0, 0)
Screenshot: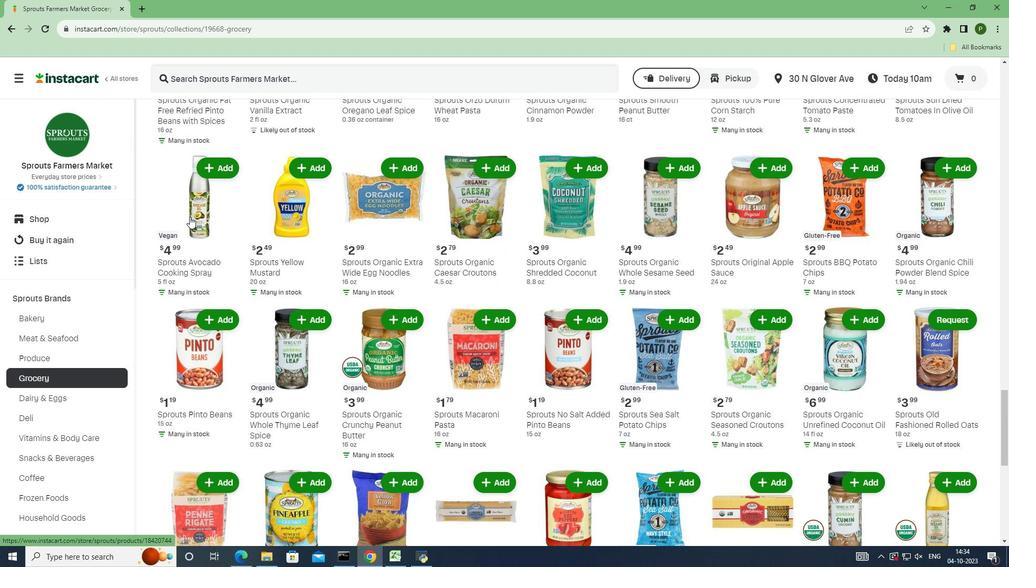 
Action: Mouse scrolled (189, 216) with delta (0, 0)
Screenshot: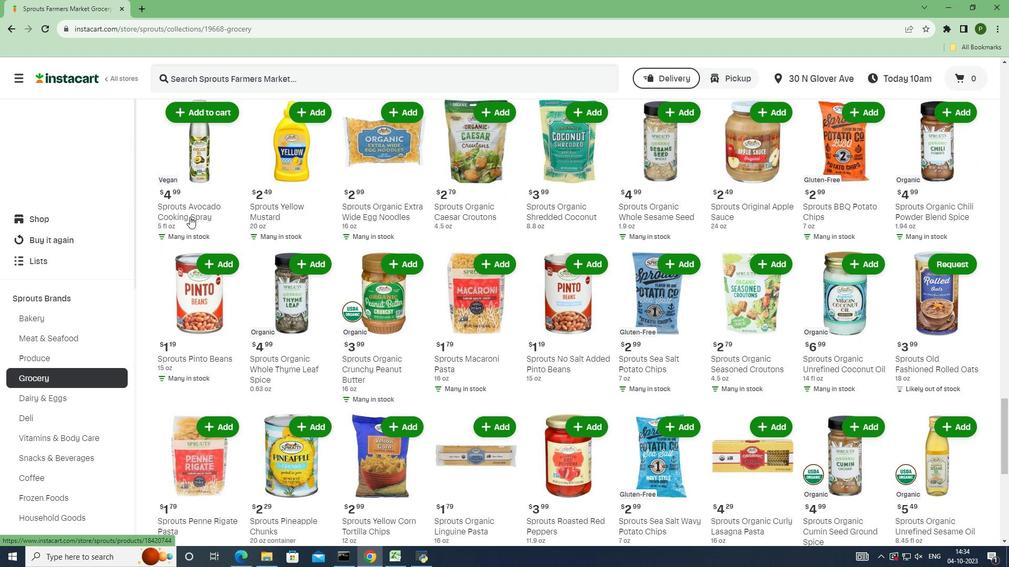 
Action: Mouse scrolled (189, 216) with delta (0, 0)
Screenshot: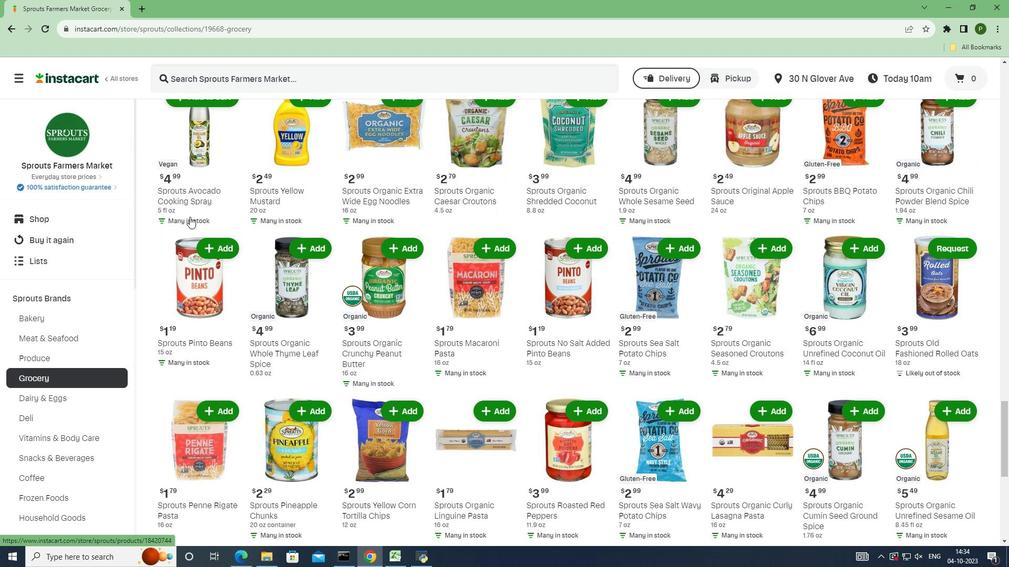 
Action: Mouse scrolled (189, 216) with delta (0, 0)
Screenshot: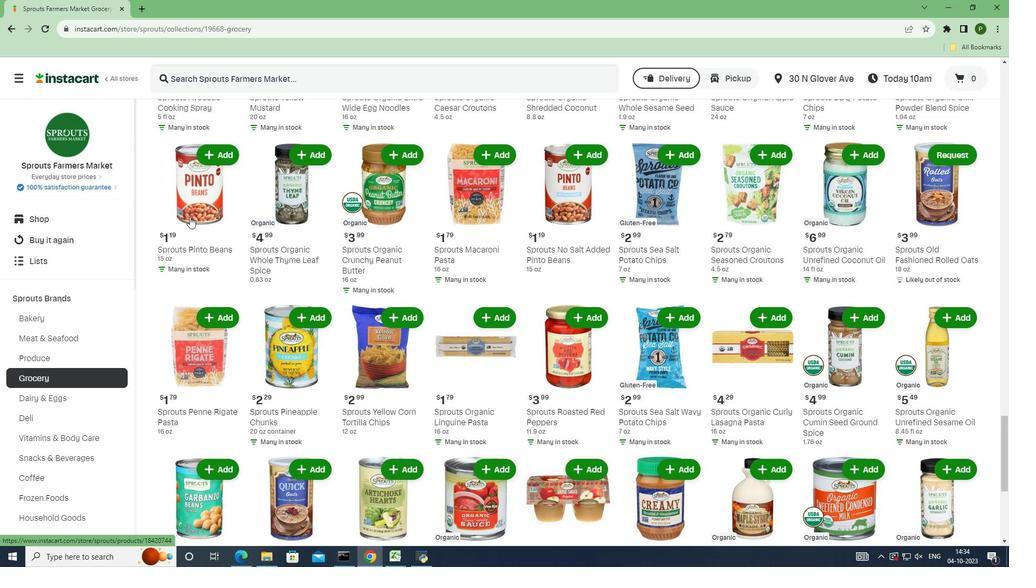 
Action: Mouse scrolled (189, 216) with delta (0, 0)
Screenshot: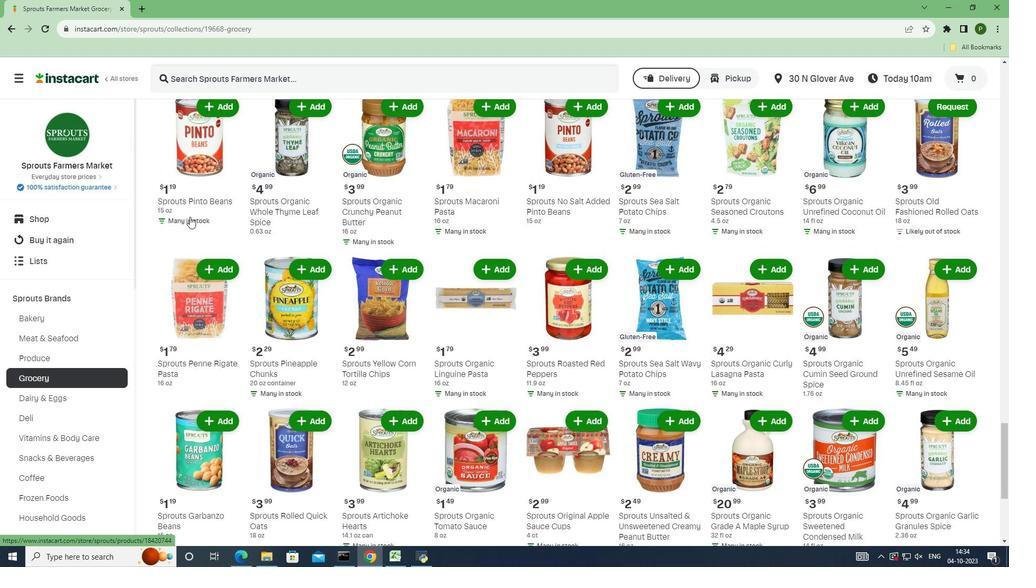 
Action: Mouse scrolled (189, 216) with delta (0, 0)
Screenshot: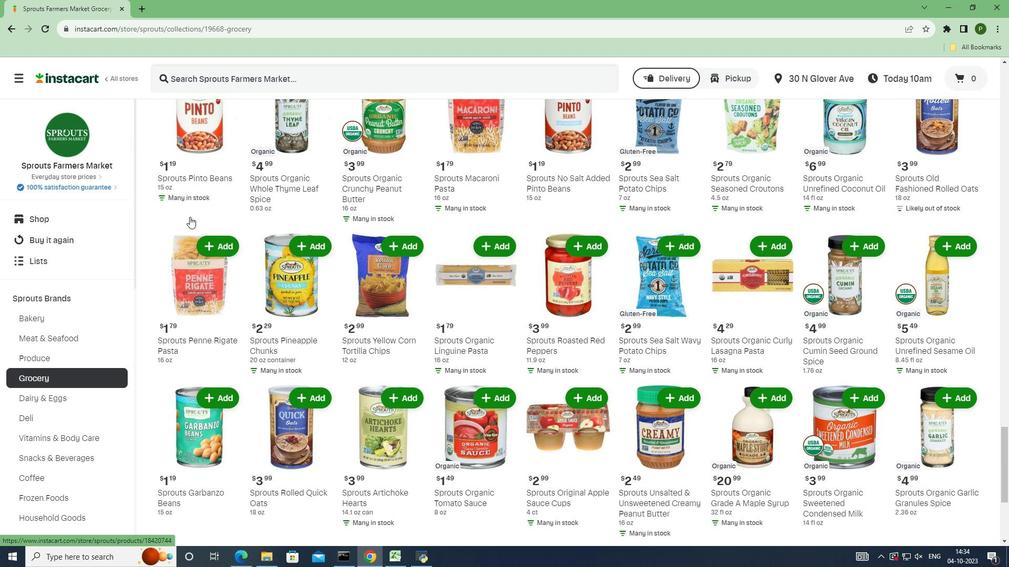 
Action: Mouse scrolled (189, 216) with delta (0, 0)
Screenshot: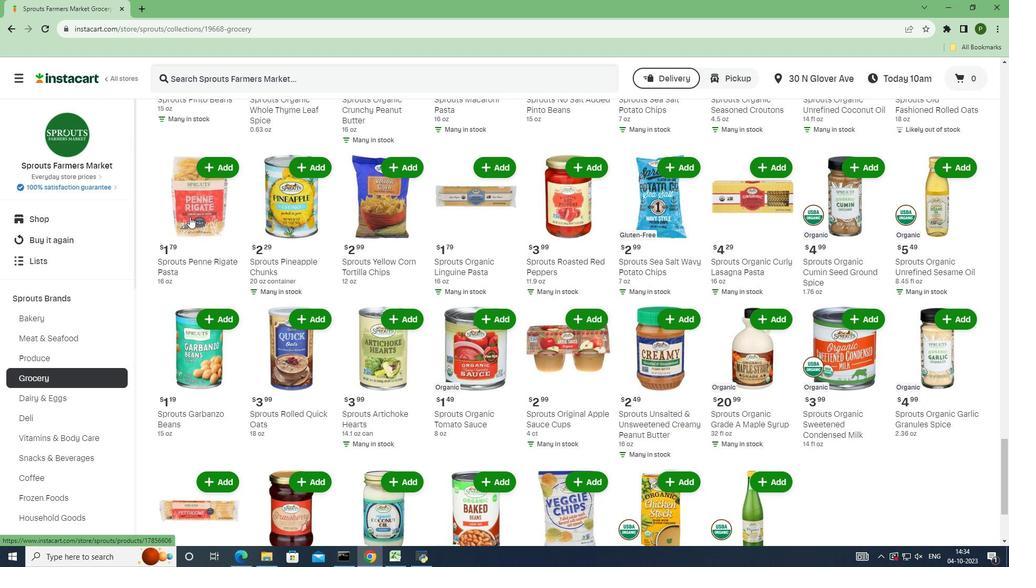 
Action: Mouse scrolled (189, 216) with delta (0, 0)
Screenshot: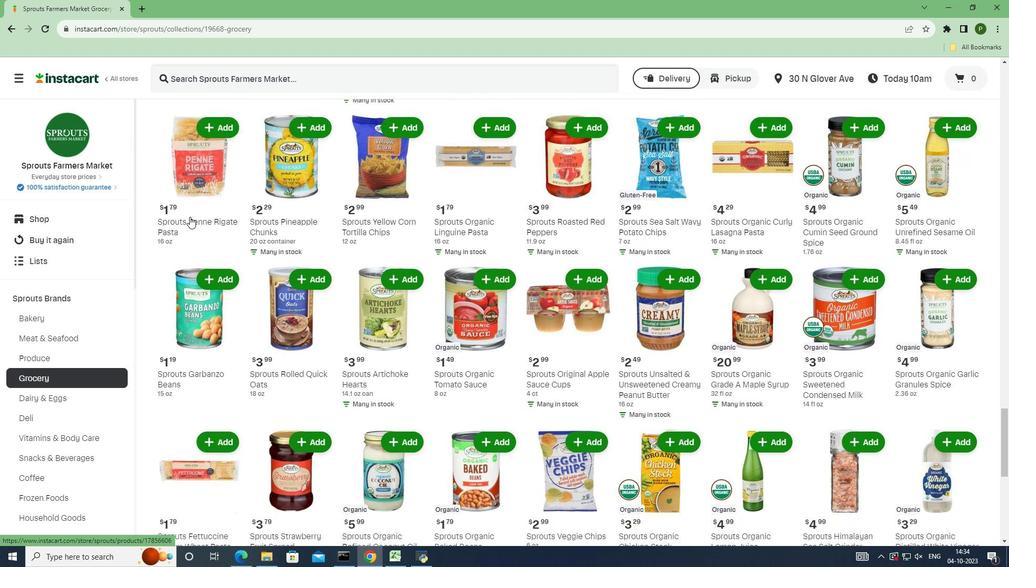
Action: Mouse scrolled (189, 216) with delta (0, 0)
Screenshot: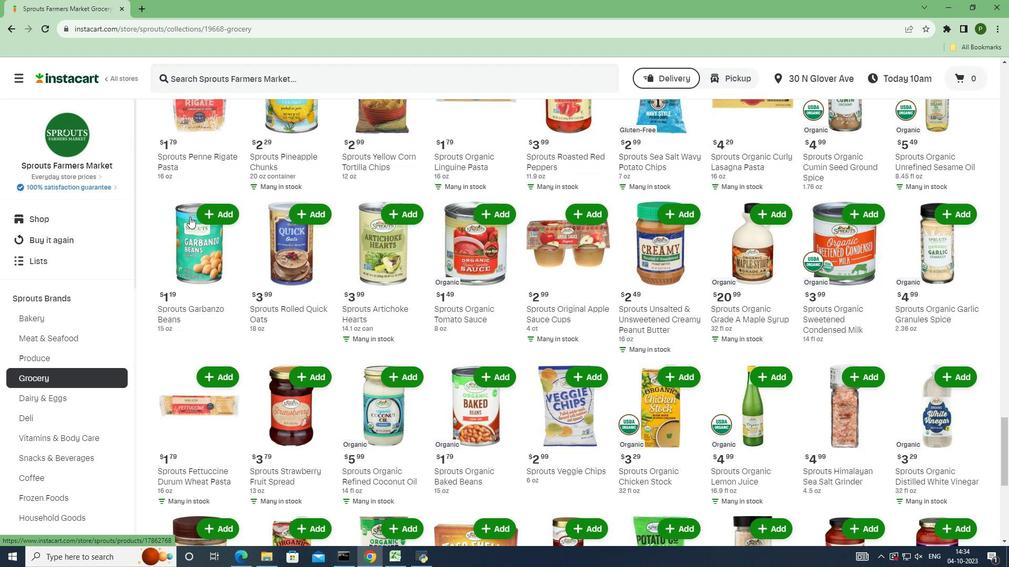 
Action: Mouse moved to (734, 319)
Screenshot: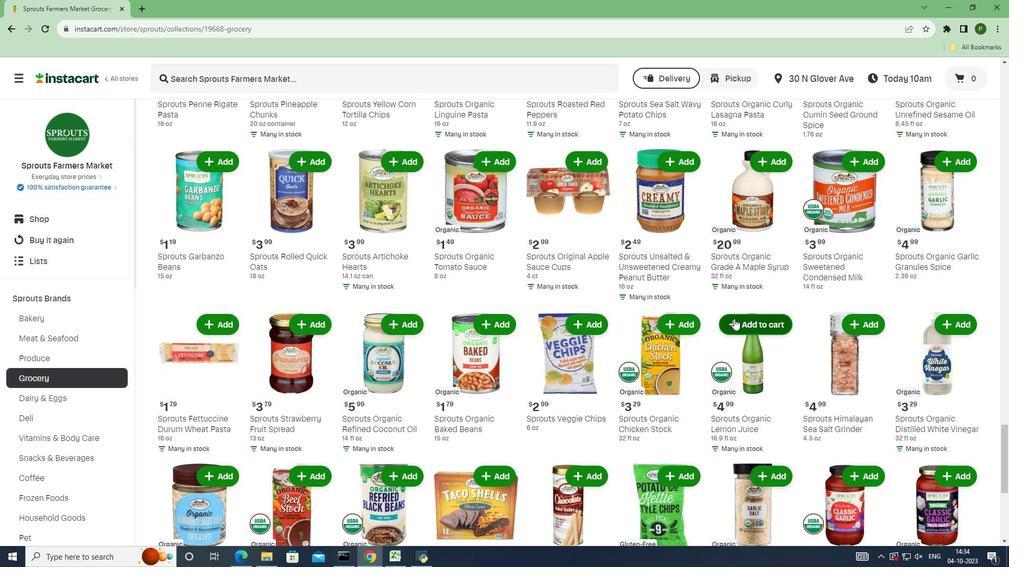 
Action: Mouse pressed left at (734, 319)
Screenshot: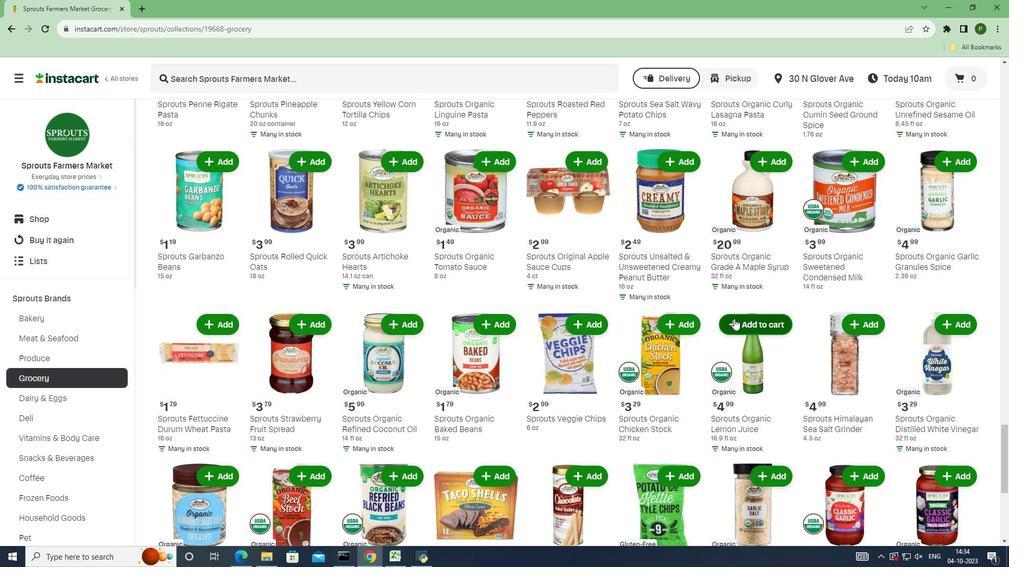 
Action: Mouse moved to (734, 319)
Screenshot: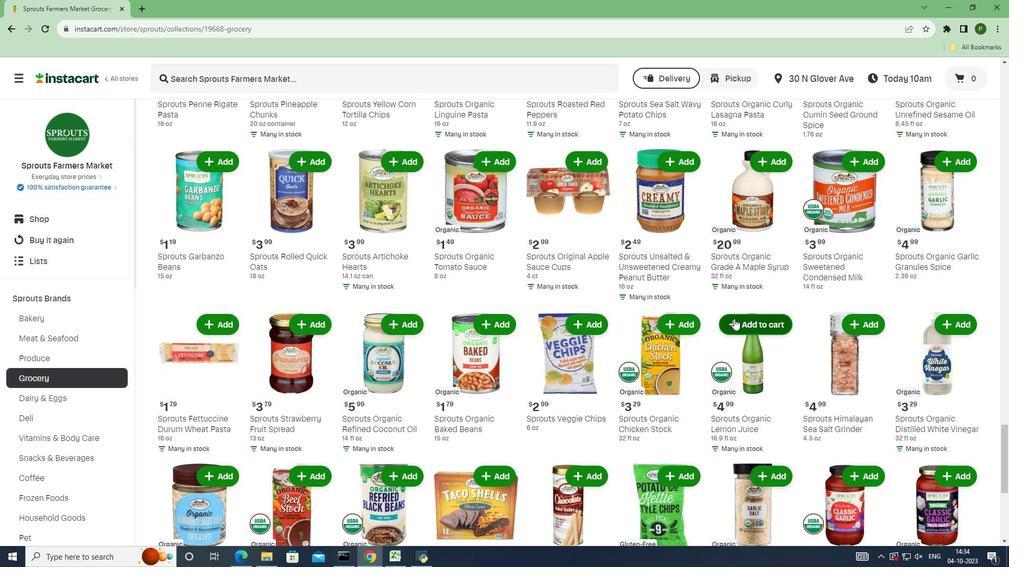 
